 Task: Compose an email with the signature Frank Clark with the subject Request for a webinar and the message I appreciate your cooperation in resolving this matter. from softage.1@softage.net to softage.6@softage.net,  softage.1@softage.net and softage.7@softage.net with CC to softage.8@softage.net with an attached document Service_contract.docx, insert an emoji of bus Send the email
Action: Mouse moved to (427, 527)
Screenshot: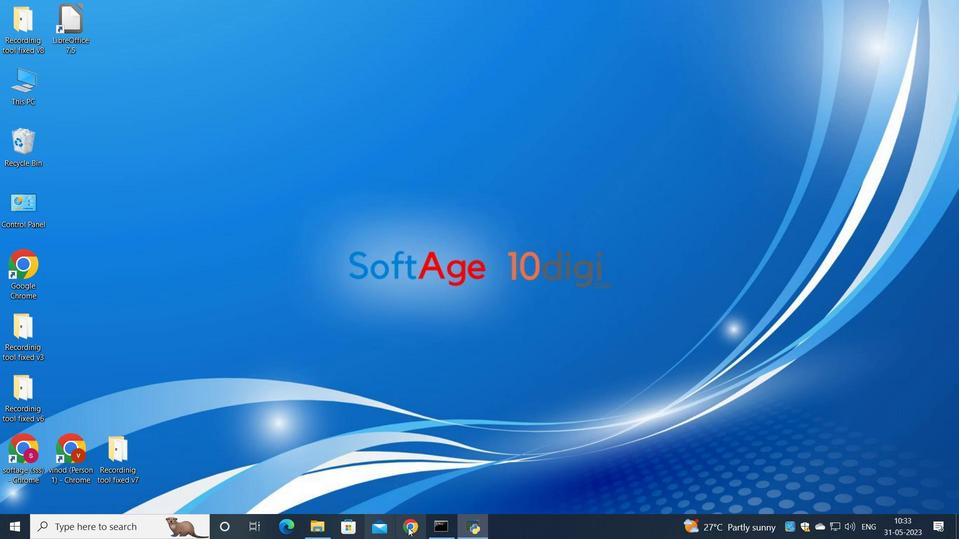 
Action: Mouse pressed left at (427, 527)
Screenshot: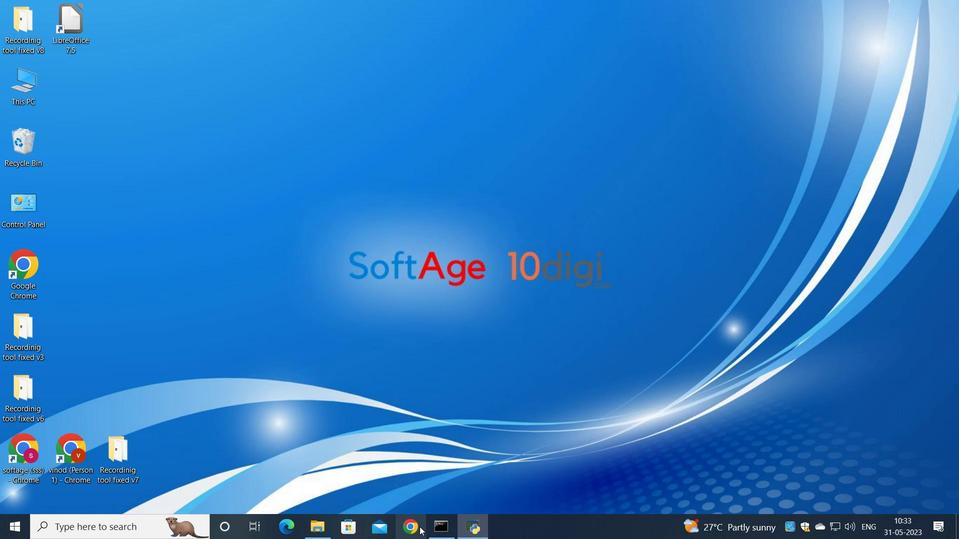 
Action: Mouse moved to (413, 527)
Screenshot: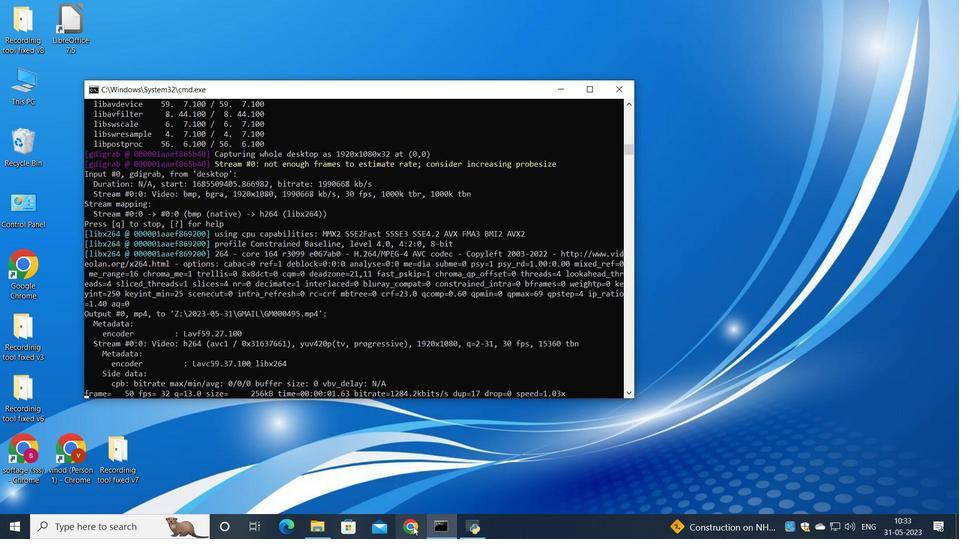 
Action: Mouse pressed left at (413, 527)
Screenshot: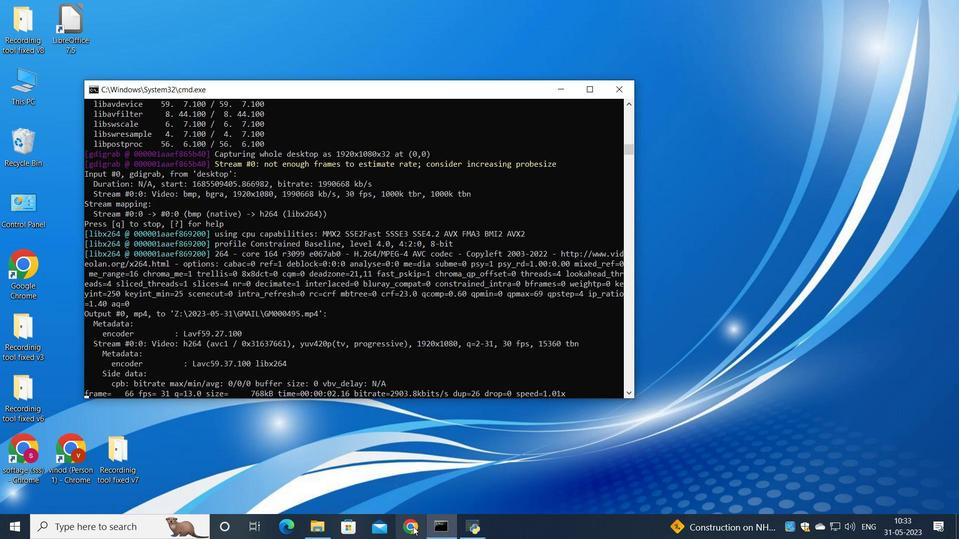 
Action: Mouse moved to (396, 321)
Screenshot: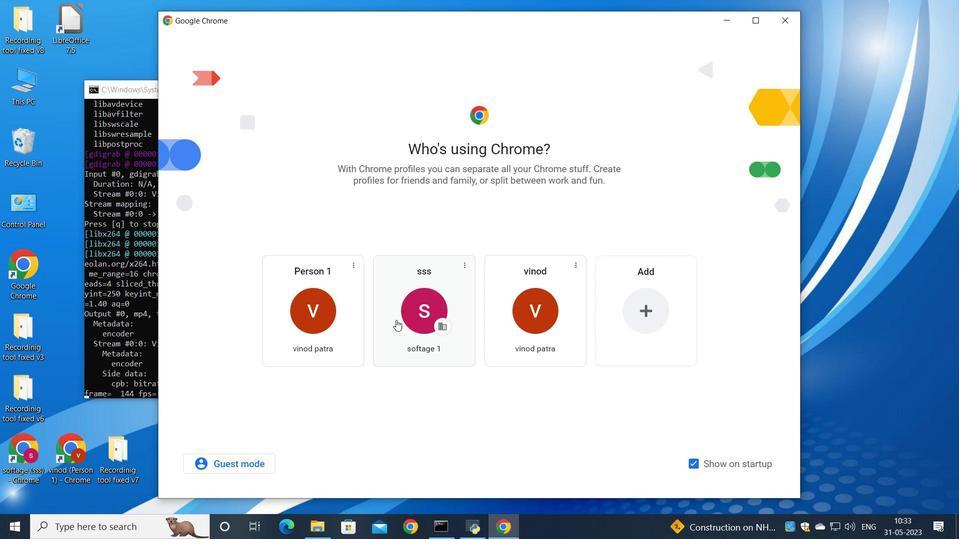 
Action: Mouse pressed left at (396, 321)
Screenshot: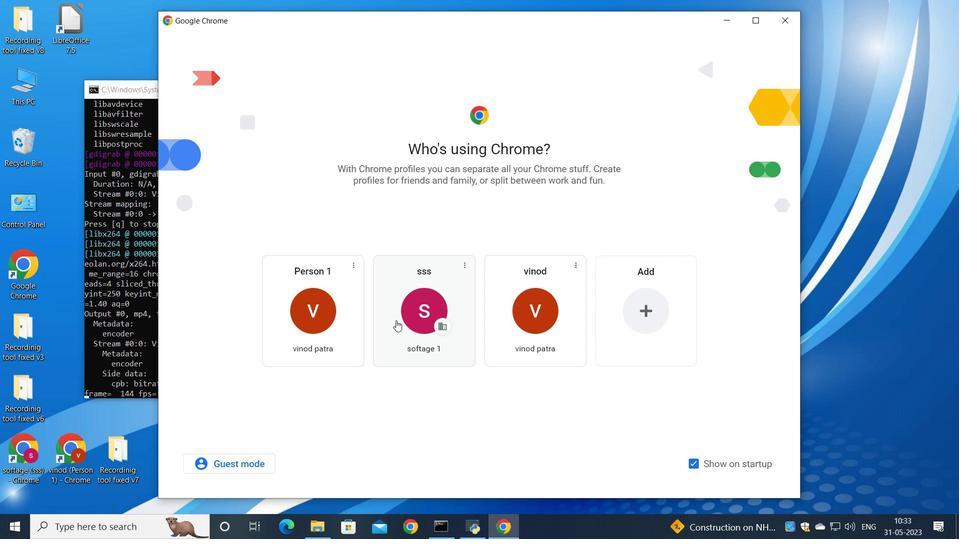 
Action: Mouse moved to (842, 67)
Screenshot: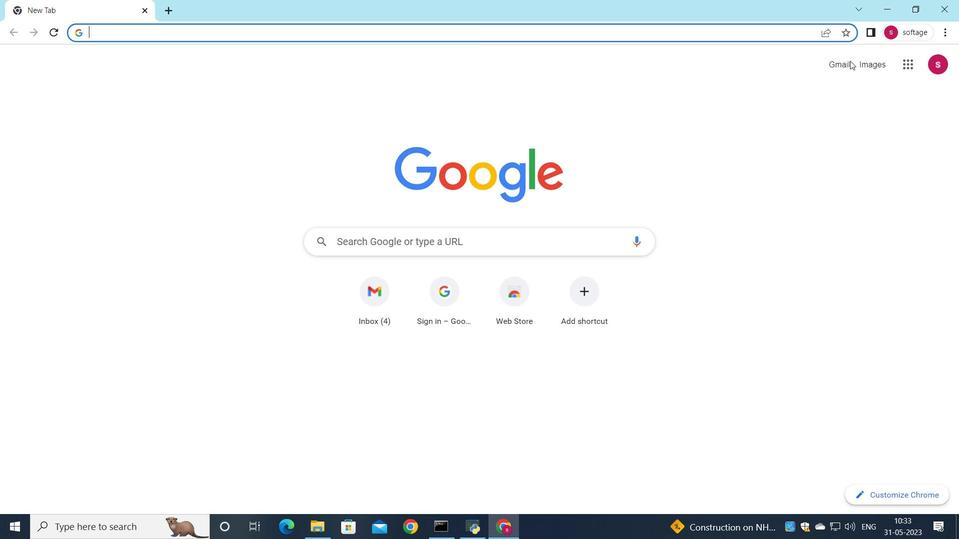 
Action: Mouse pressed left at (842, 67)
Screenshot: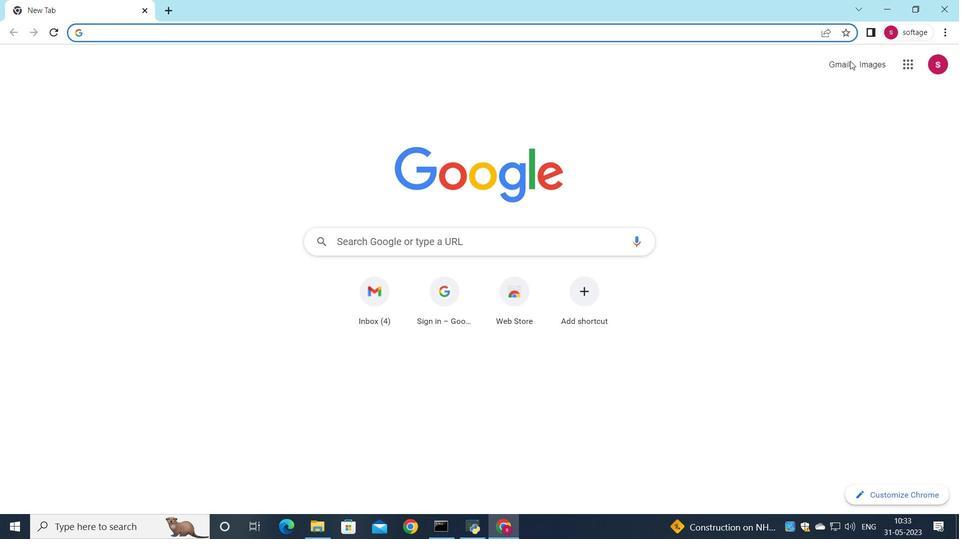 
Action: Mouse moved to (812, 90)
Screenshot: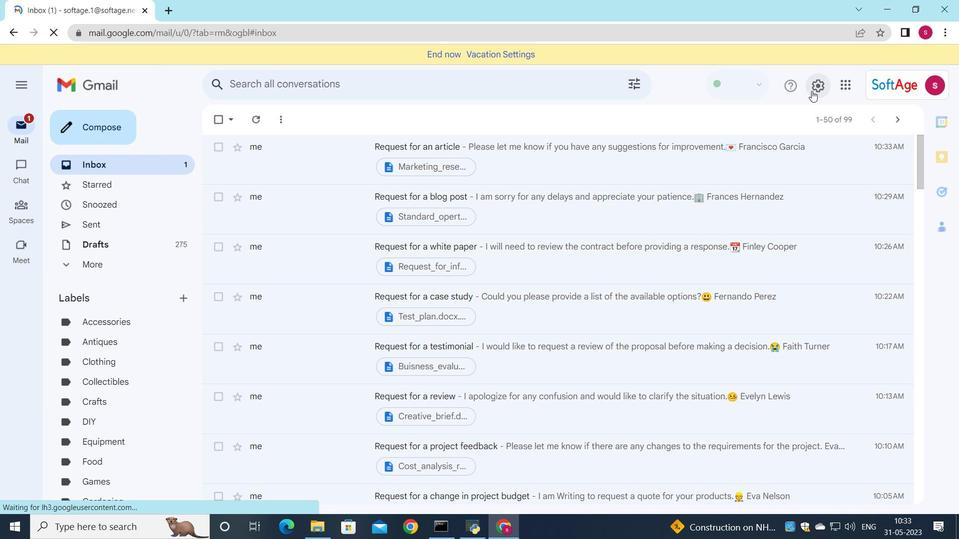 
Action: Mouse pressed left at (812, 90)
Screenshot: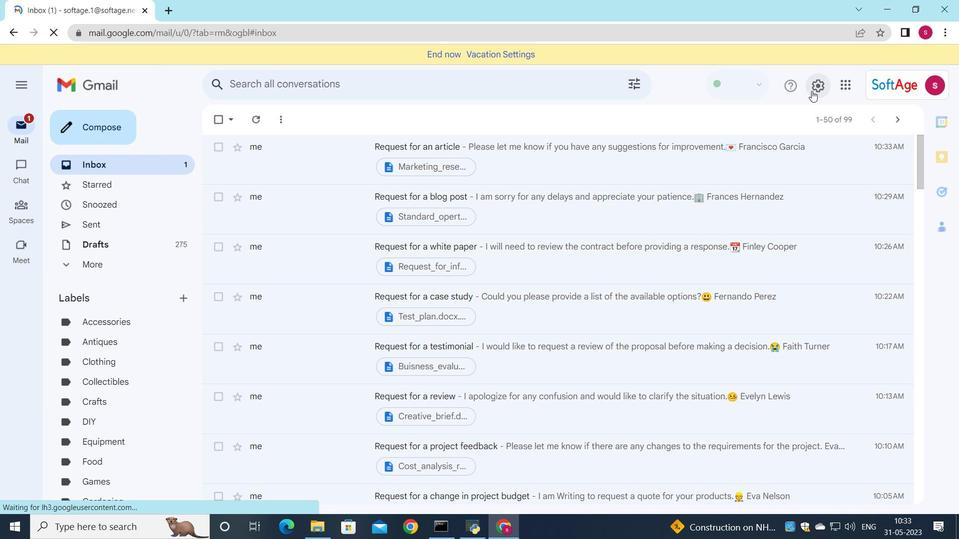 
Action: Mouse moved to (802, 147)
Screenshot: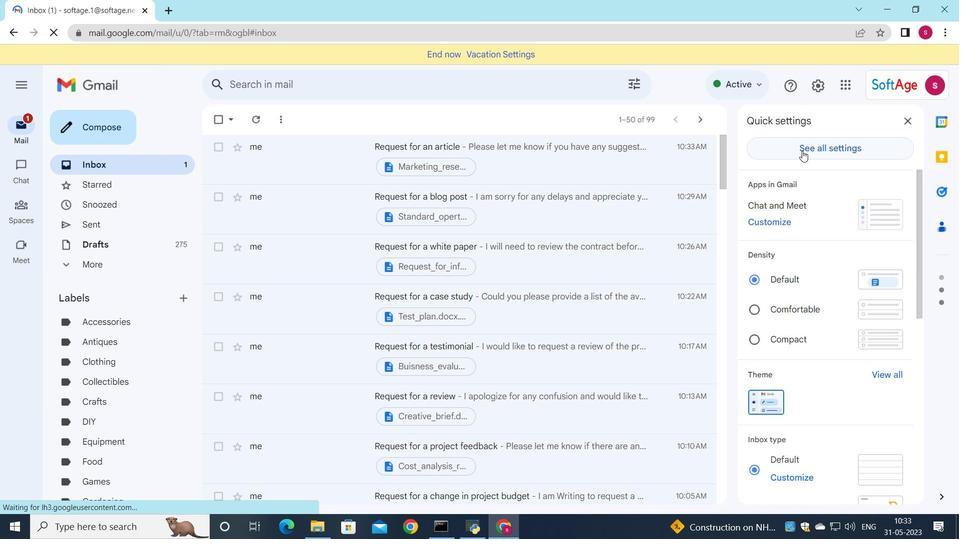
Action: Mouse pressed left at (802, 147)
Screenshot: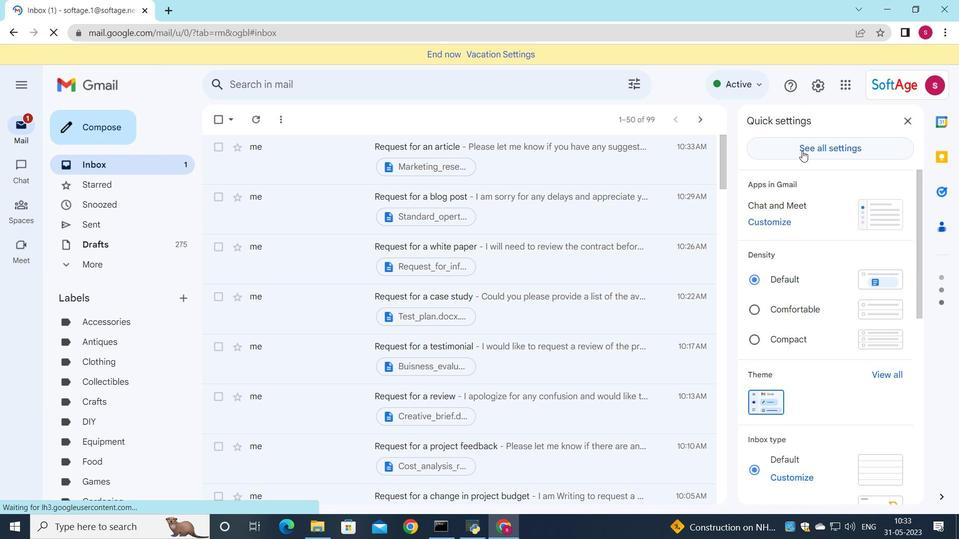 
Action: Mouse moved to (572, 264)
Screenshot: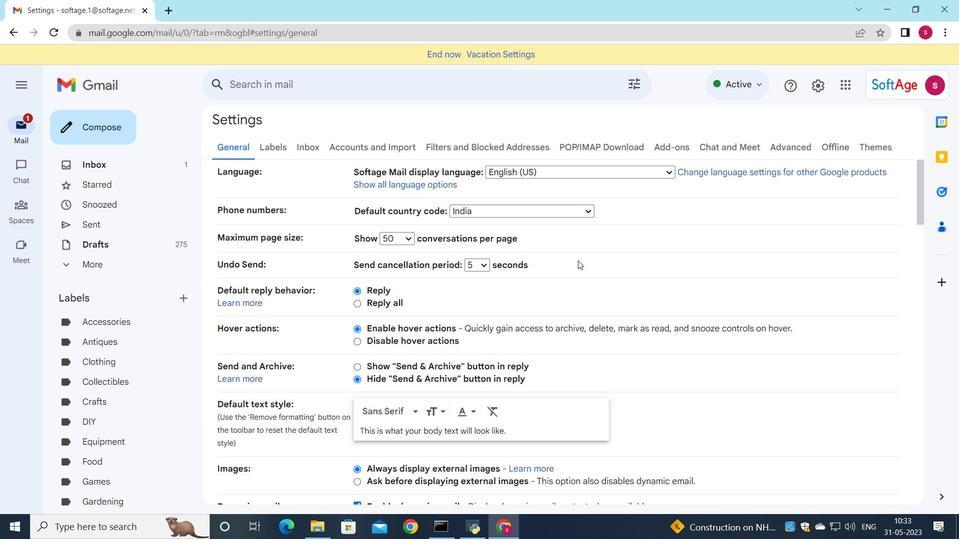 
Action: Mouse scrolled (572, 263) with delta (0, 0)
Screenshot: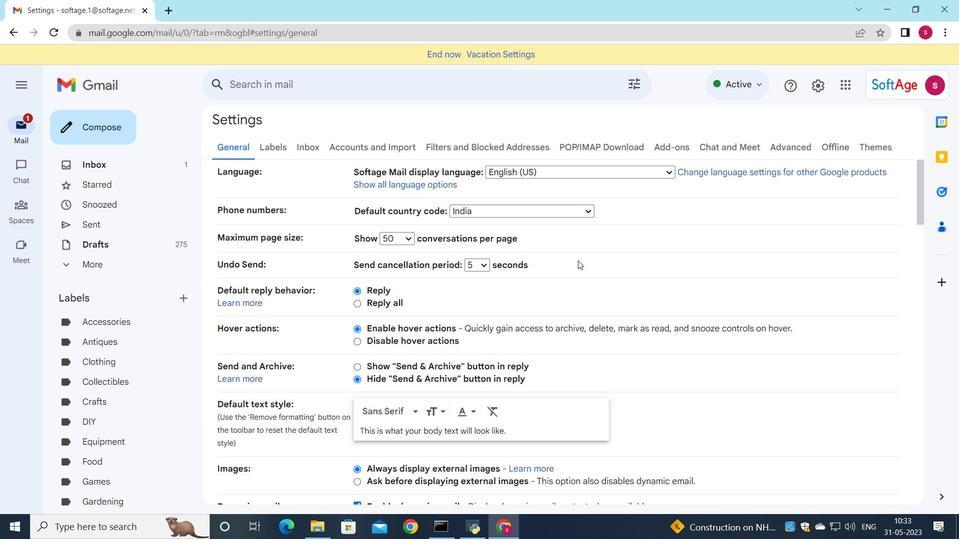 
Action: Mouse moved to (571, 264)
Screenshot: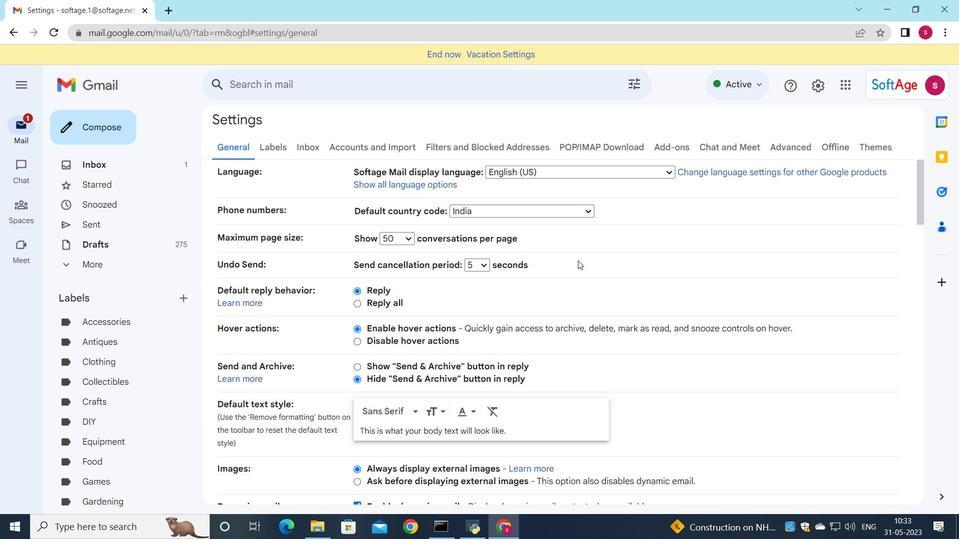 
Action: Mouse scrolled (571, 264) with delta (0, 0)
Screenshot: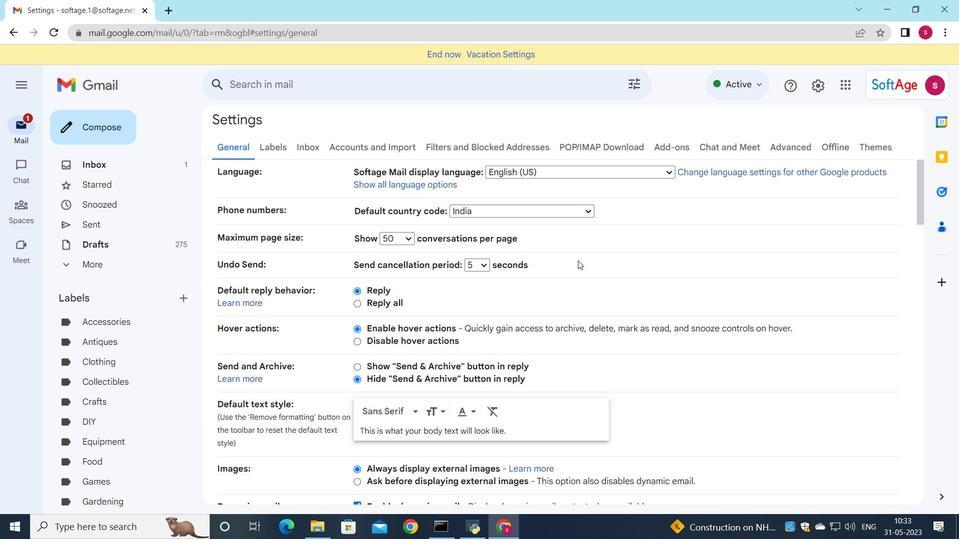 
Action: Mouse moved to (571, 265)
Screenshot: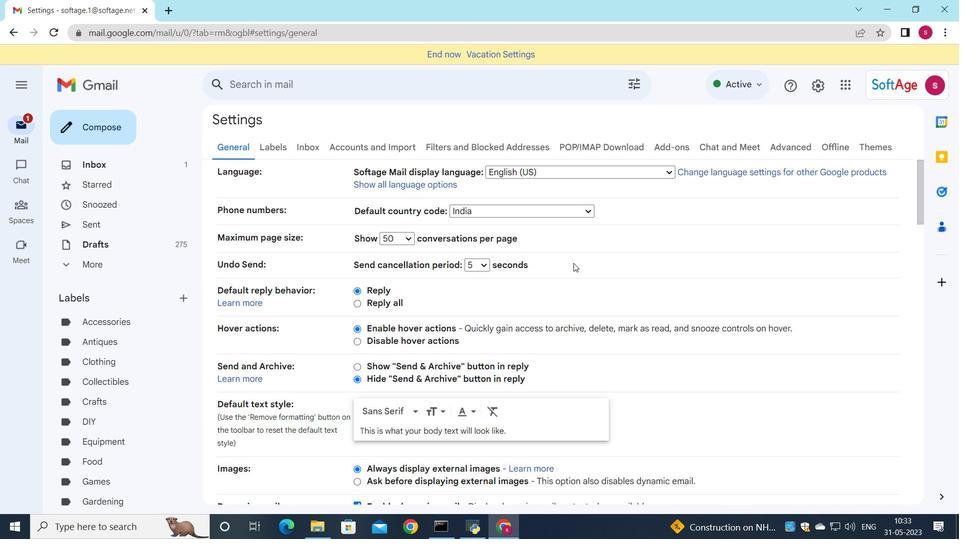 
Action: Mouse scrolled (571, 264) with delta (0, 0)
Screenshot: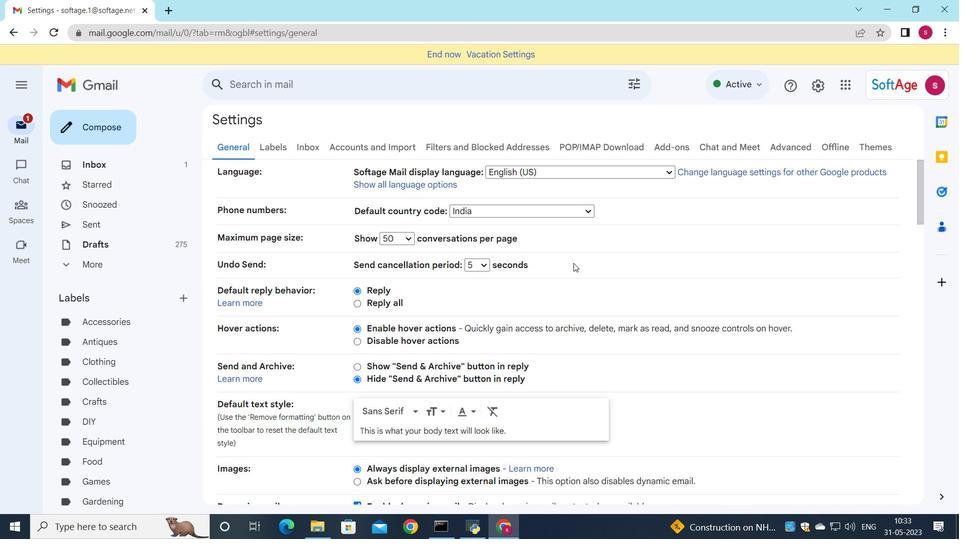 
Action: Mouse scrolled (571, 264) with delta (0, 0)
Screenshot: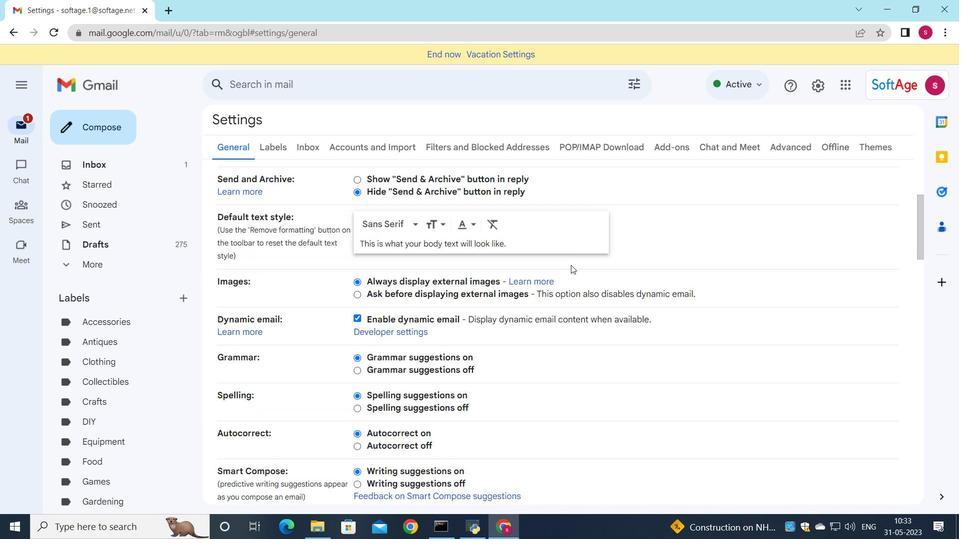 
Action: Mouse scrolled (571, 264) with delta (0, 0)
Screenshot: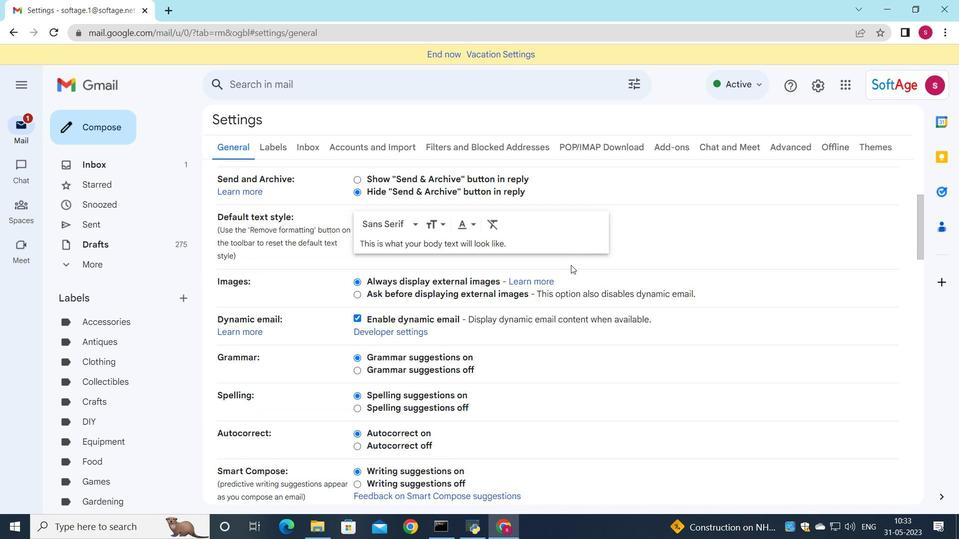 
Action: Mouse scrolled (571, 264) with delta (0, 0)
Screenshot: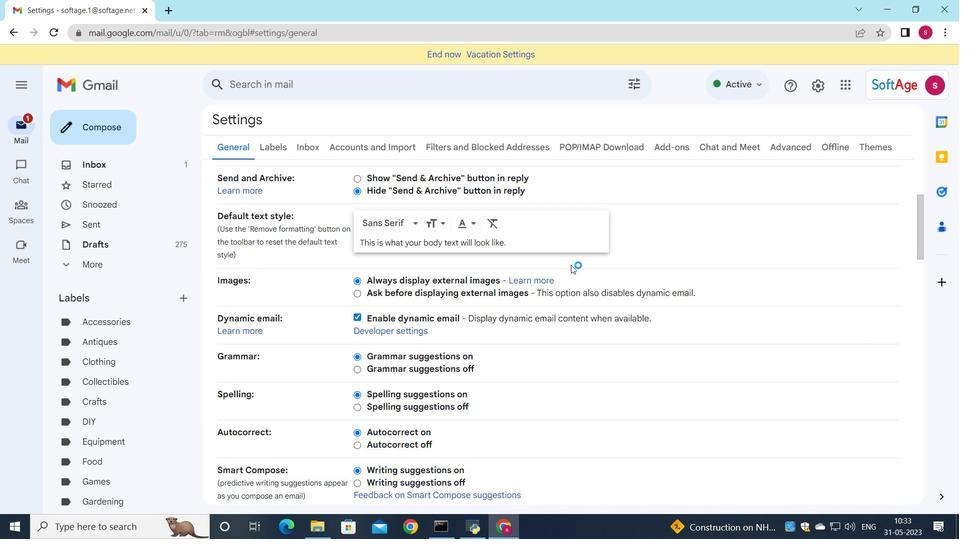 
Action: Mouse scrolled (571, 264) with delta (0, 0)
Screenshot: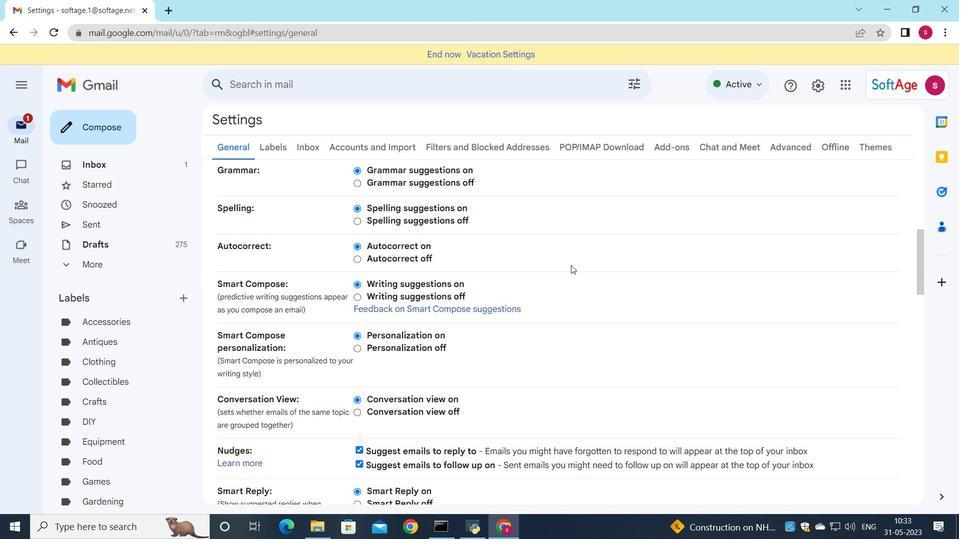 
Action: Mouse scrolled (571, 264) with delta (0, 0)
Screenshot: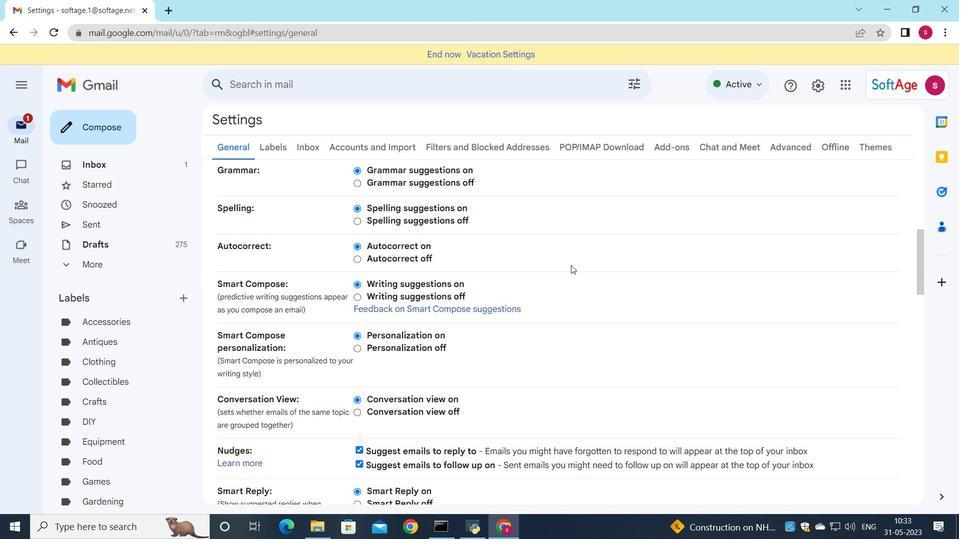 
Action: Mouse scrolled (571, 264) with delta (0, 0)
Screenshot: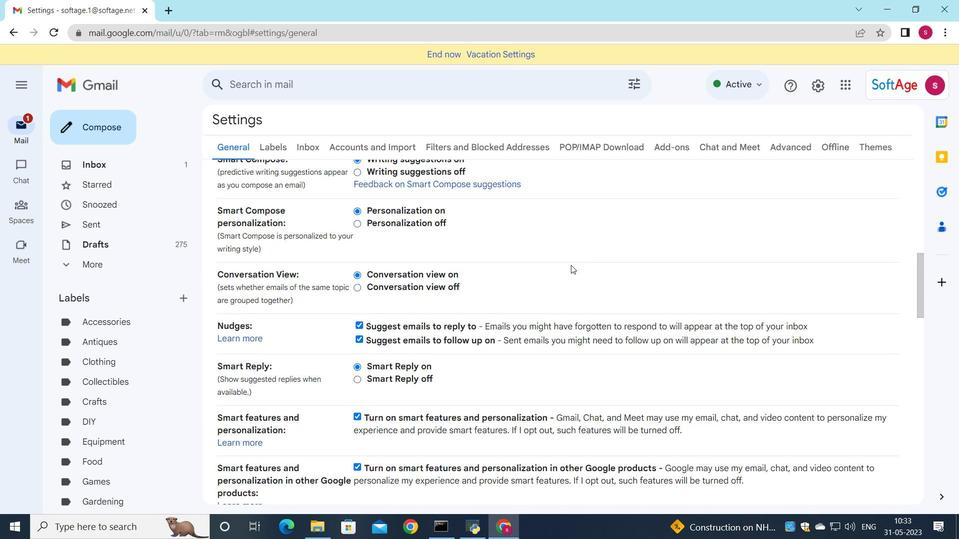 
Action: Mouse scrolled (571, 264) with delta (0, 0)
Screenshot: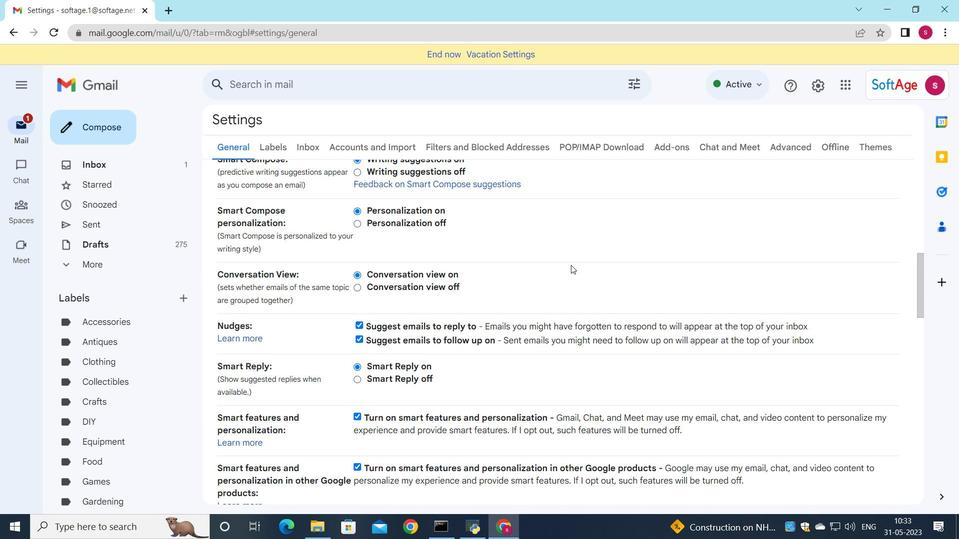 
Action: Mouse scrolled (571, 264) with delta (0, 0)
Screenshot: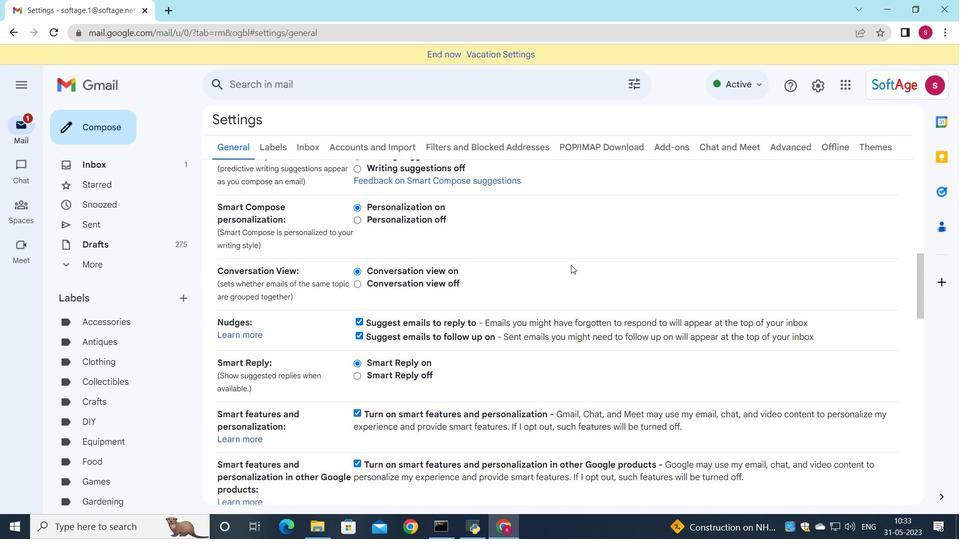 
Action: Mouse scrolled (571, 264) with delta (0, 0)
Screenshot: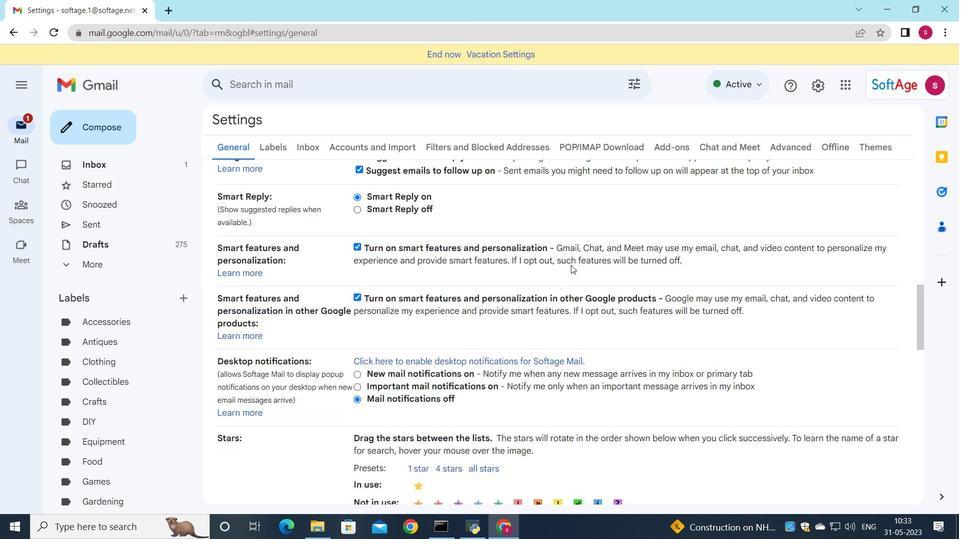
Action: Mouse scrolled (571, 264) with delta (0, 0)
Screenshot: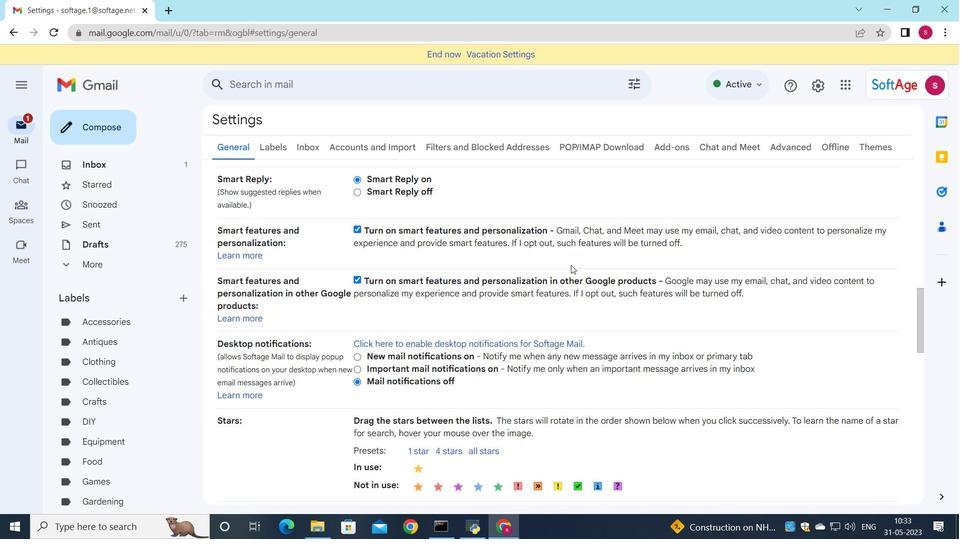 
Action: Mouse scrolled (571, 264) with delta (0, 0)
Screenshot: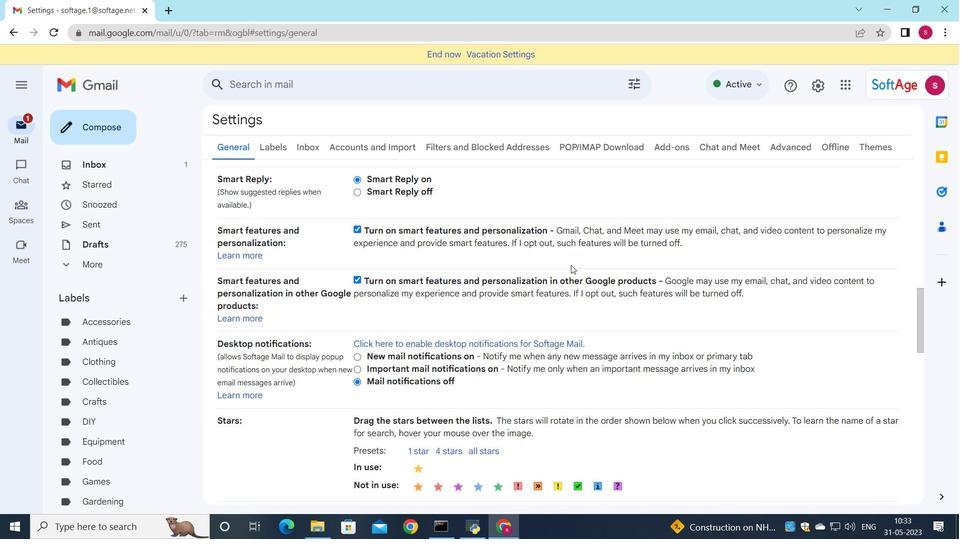 
Action: Mouse moved to (570, 265)
Screenshot: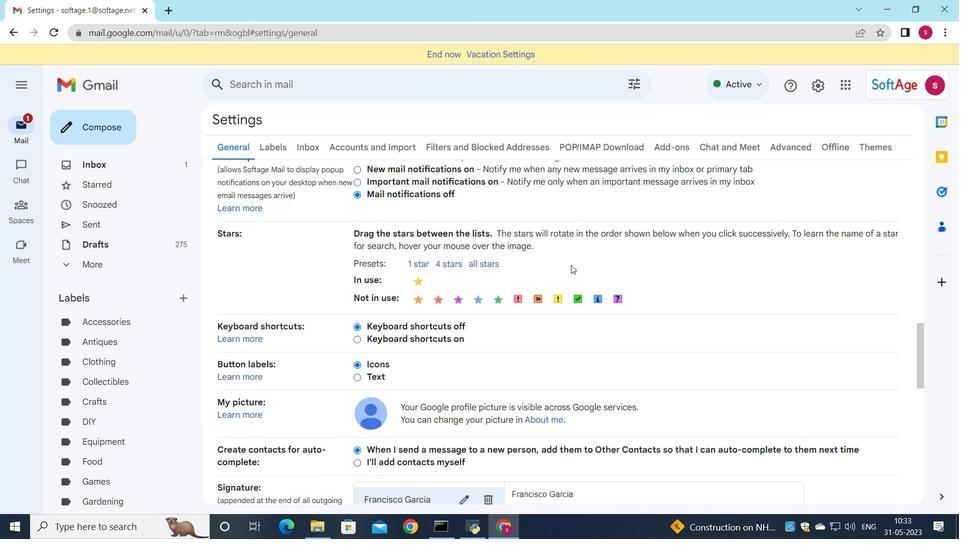 
Action: Mouse scrolled (570, 264) with delta (0, 0)
Screenshot: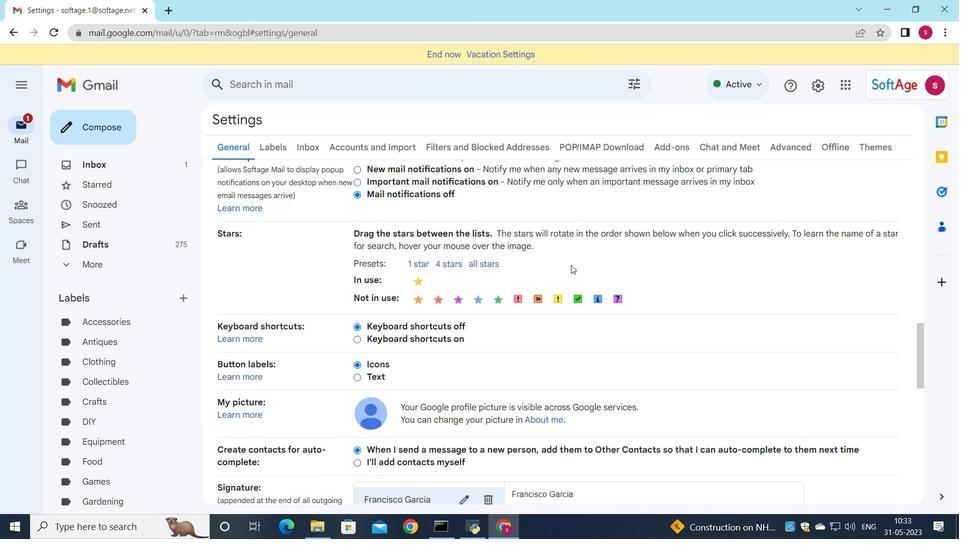 
Action: Mouse moved to (570, 265)
Screenshot: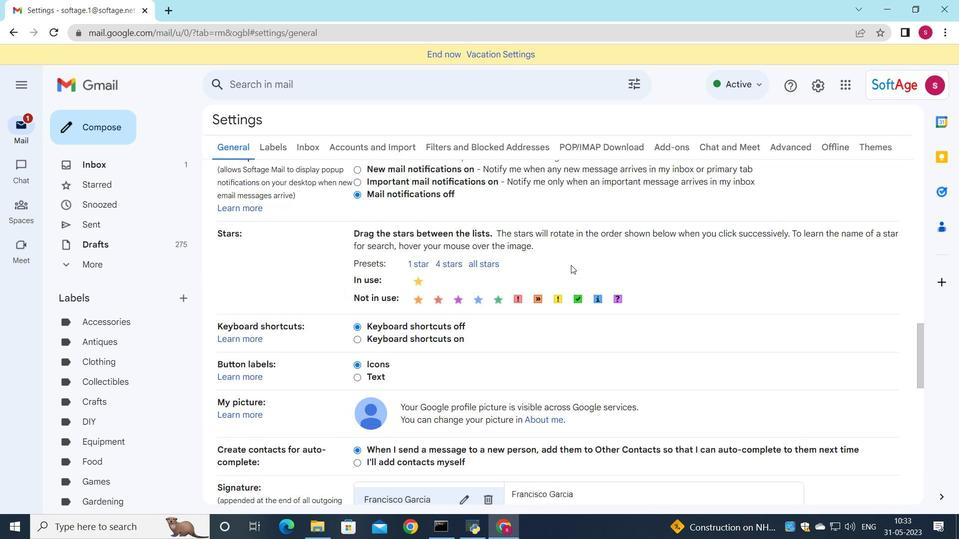 
Action: Mouse scrolled (570, 264) with delta (0, 0)
Screenshot: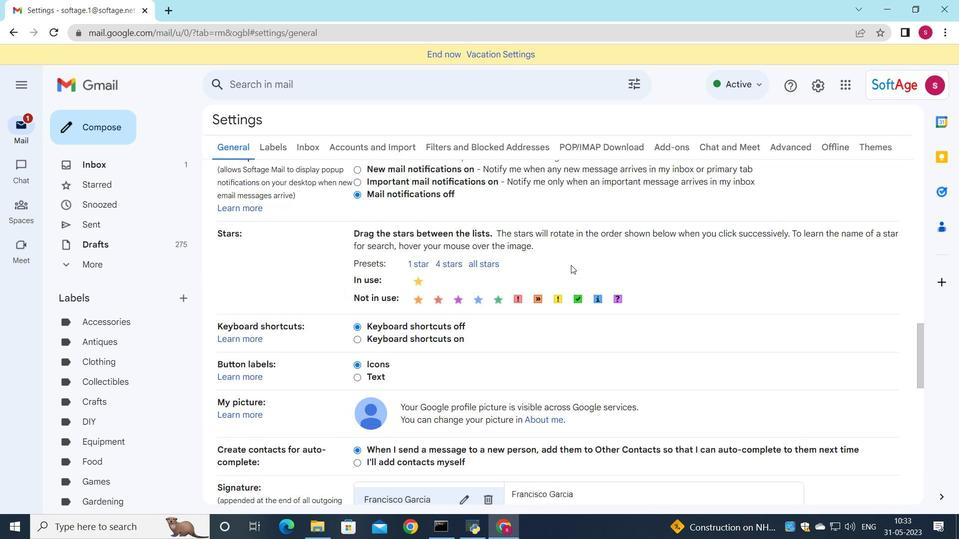 
Action: Mouse moved to (570, 265)
Screenshot: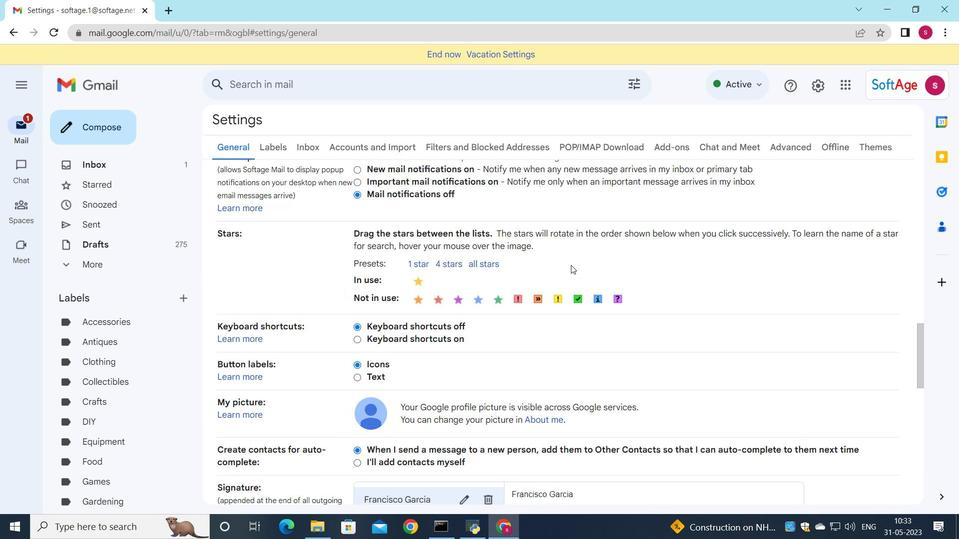 
Action: Mouse scrolled (570, 265) with delta (0, 0)
Screenshot: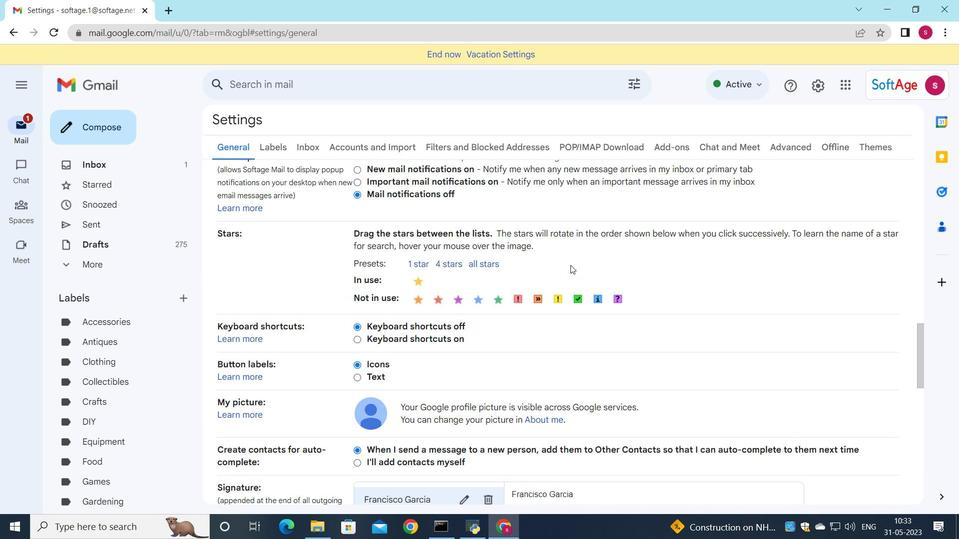 
Action: Mouse moved to (506, 268)
Screenshot: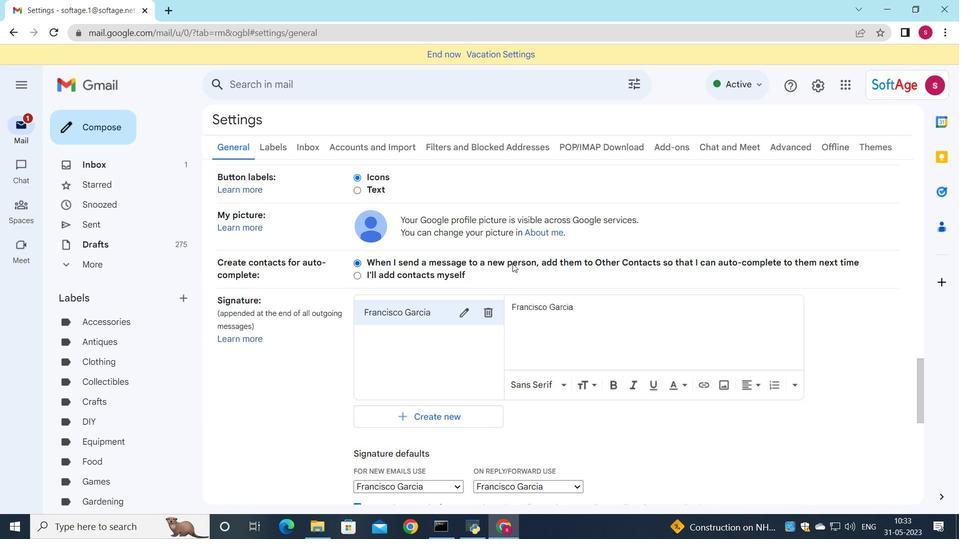 
Action: Mouse scrolled (506, 267) with delta (0, 0)
Screenshot: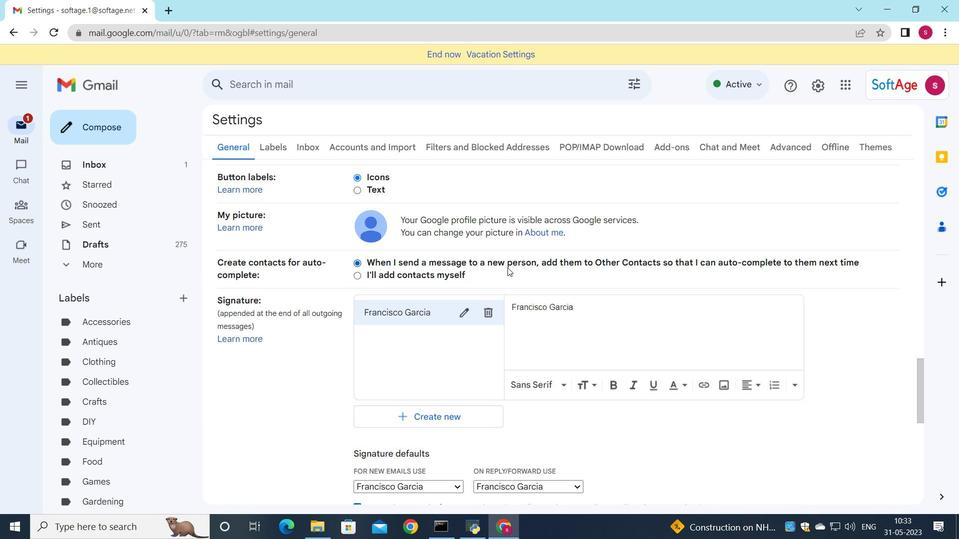 
Action: Mouse scrolled (506, 267) with delta (0, 0)
Screenshot: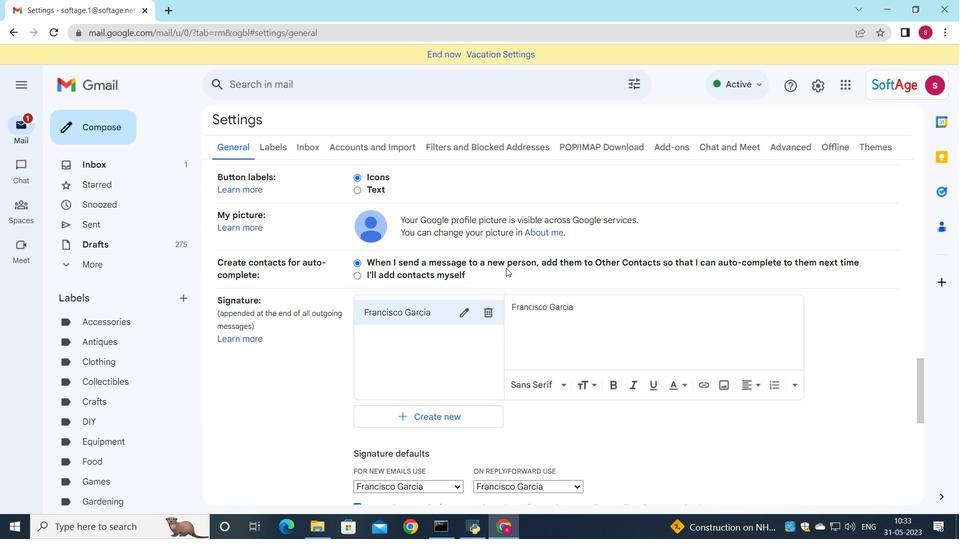 
Action: Mouse moved to (495, 188)
Screenshot: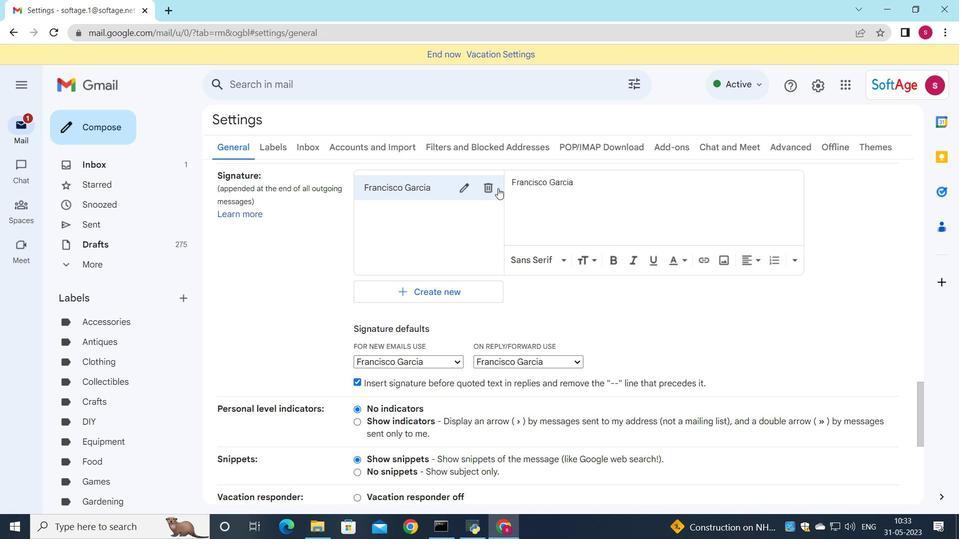 
Action: Mouse pressed left at (495, 188)
Screenshot: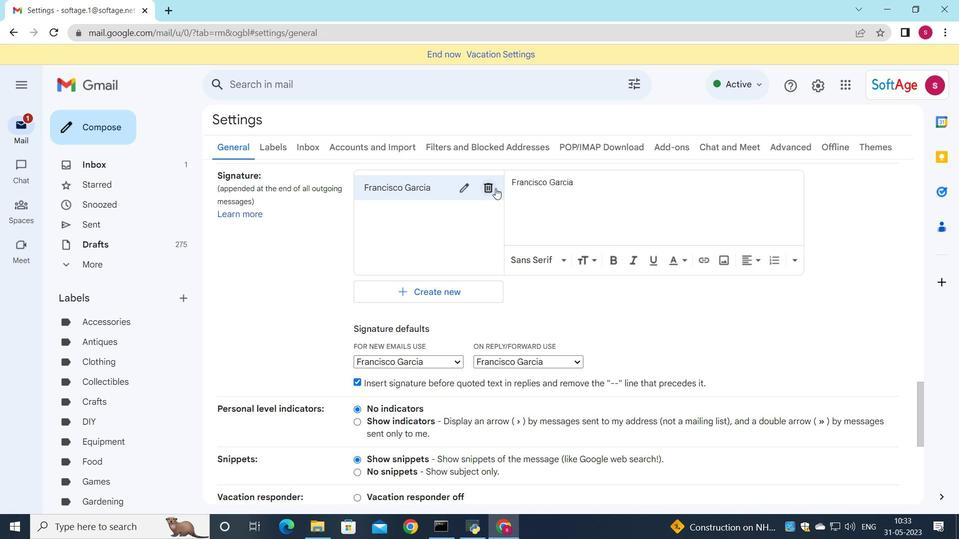 
Action: Mouse moved to (597, 304)
Screenshot: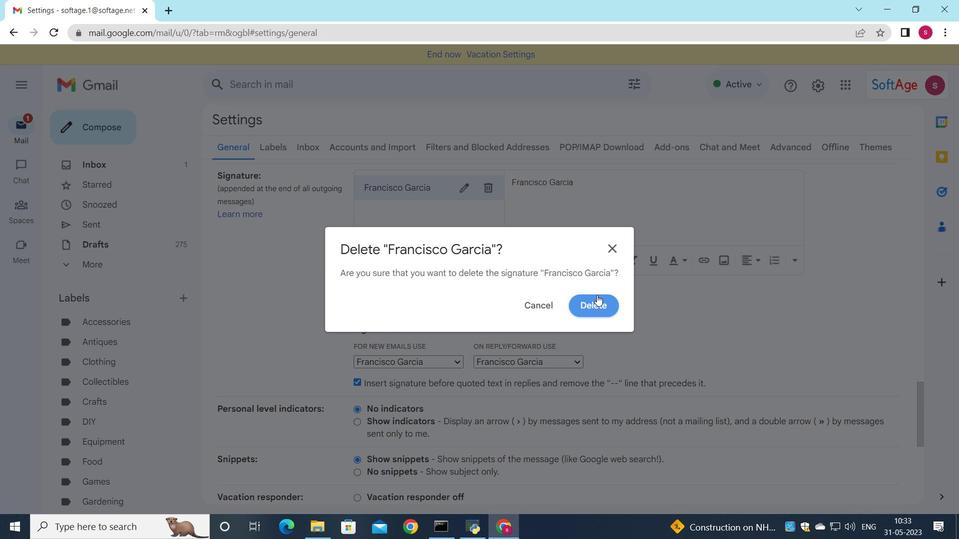 
Action: Mouse pressed left at (597, 304)
Screenshot: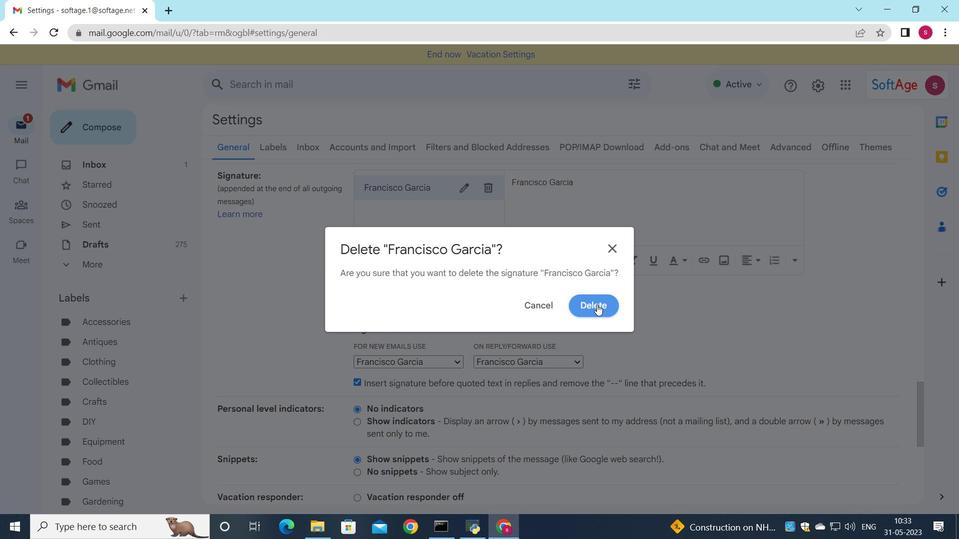 
Action: Mouse moved to (400, 201)
Screenshot: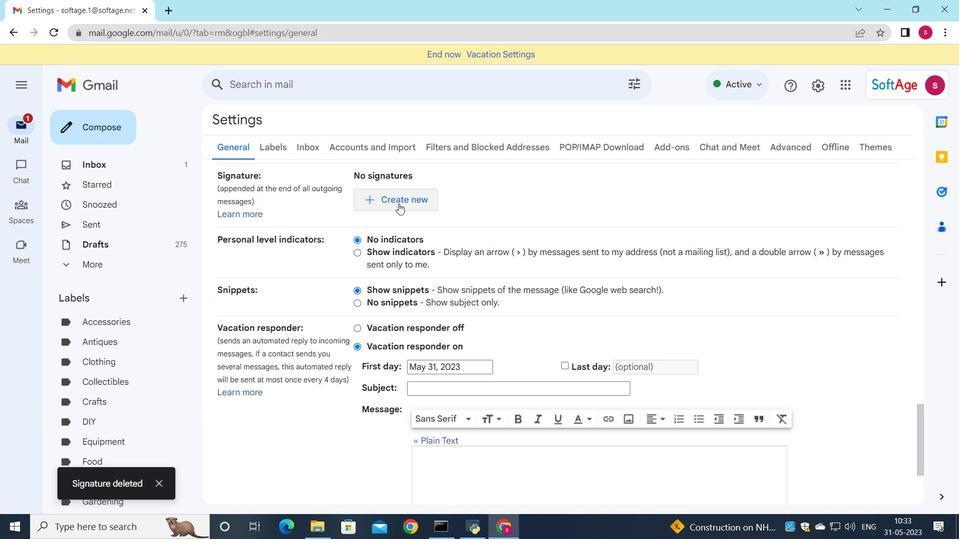 
Action: Mouse pressed left at (400, 201)
Screenshot: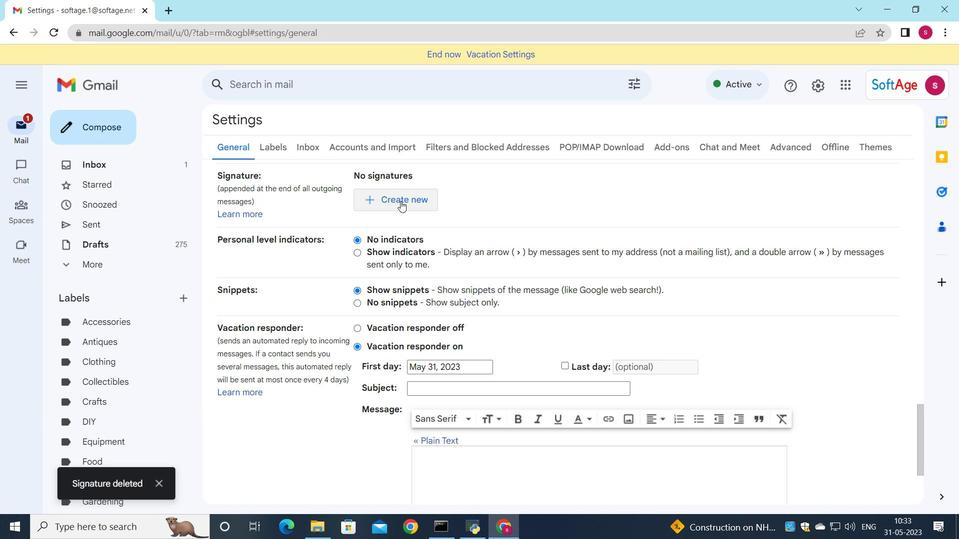 
Action: Mouse moved to (592, 244)
Screenshot: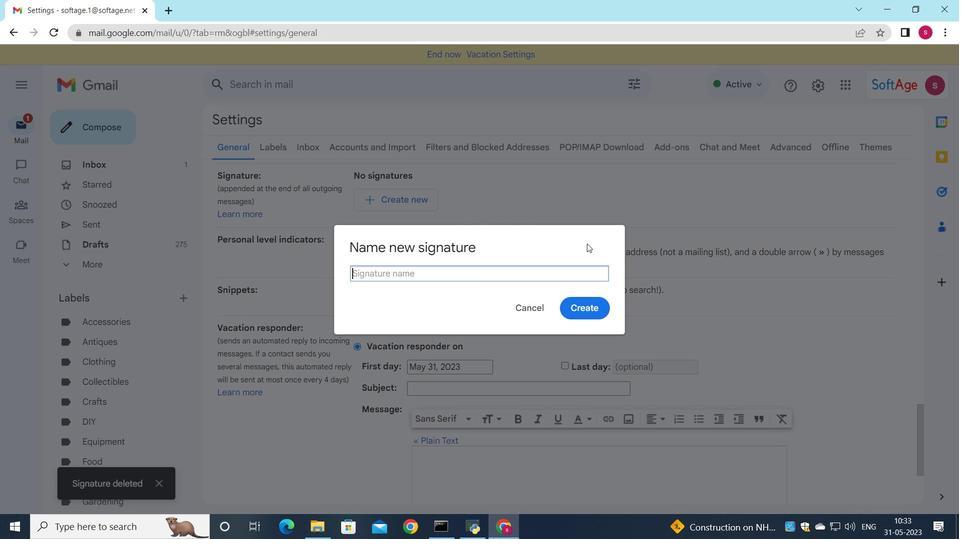 
Action: Key pressed <Key.shift>frank<Key.space><Key.shift>Clark
Screenshot: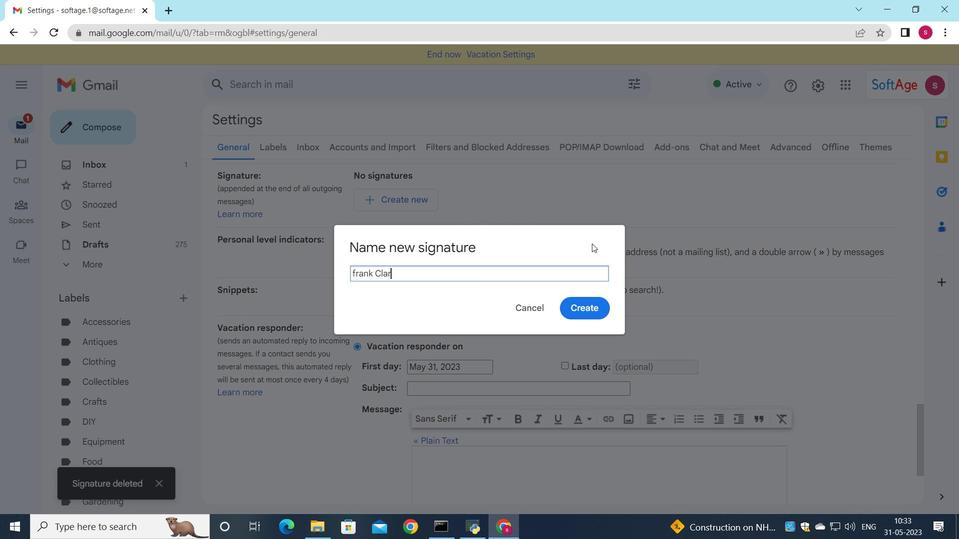 
Action: Mouse moved to (355, 274)
Screenshot: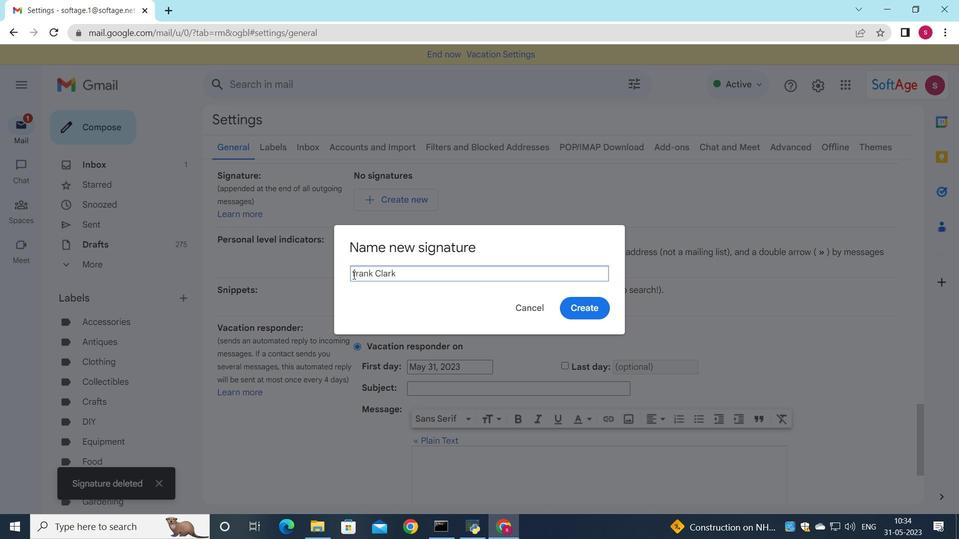 
Action: Mouse pressed left at (355, 274)
Screenshot: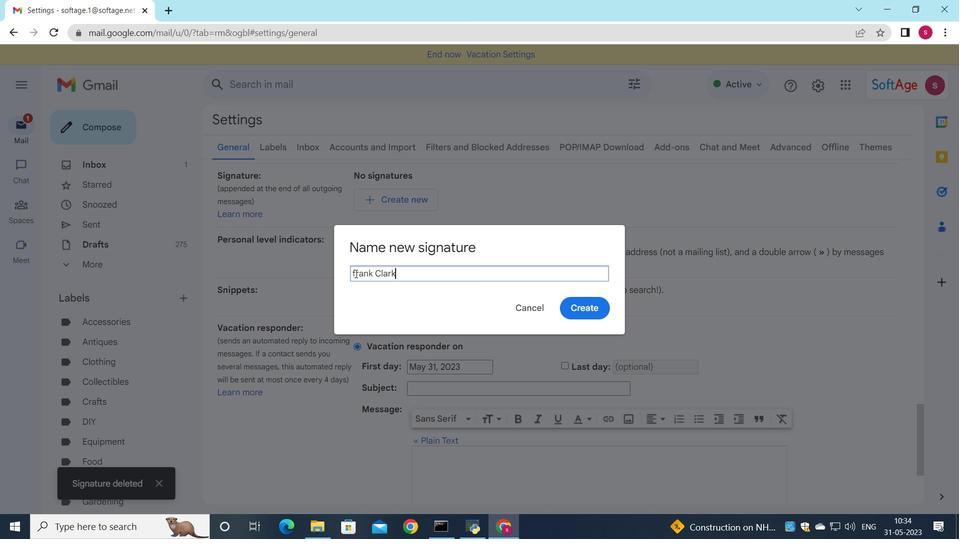
Action: Key pressed <Key.backspace><Key.shift><Key.shift><Key.shift><Key.shift><Key.shift><Key.shift><Key.shift>F
Screenshot: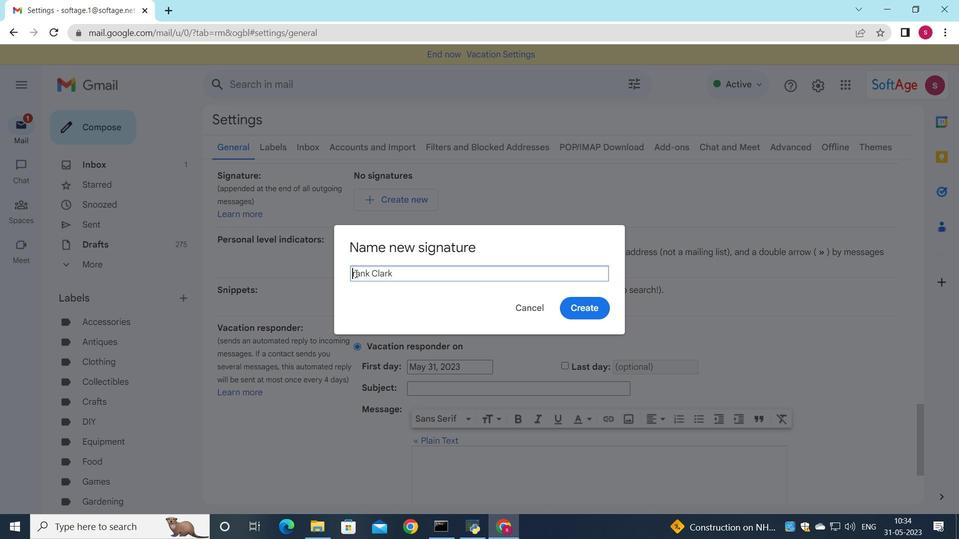 
Action: Mouse moved to (587, 307)
Screenshot: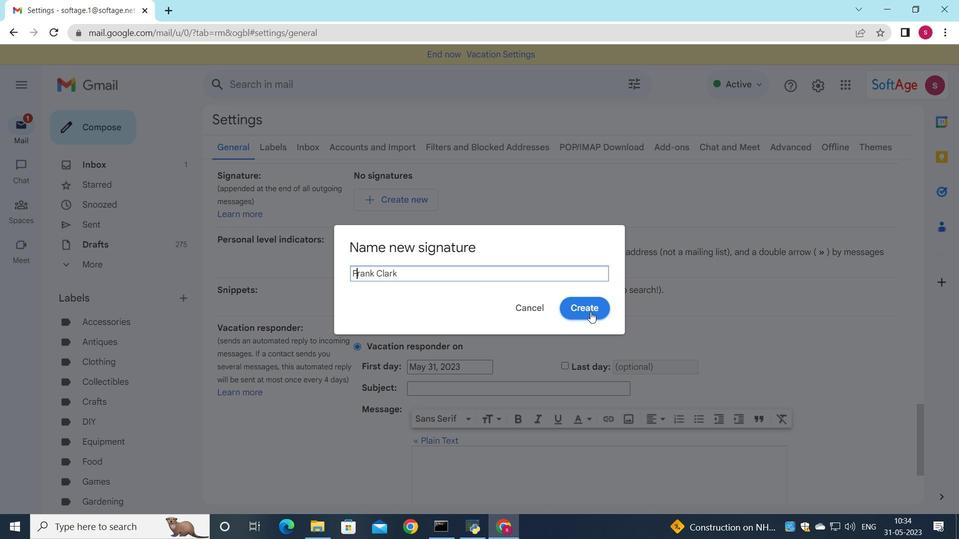 
Action: Mouse pressed left at (587, 307)
Screenshot: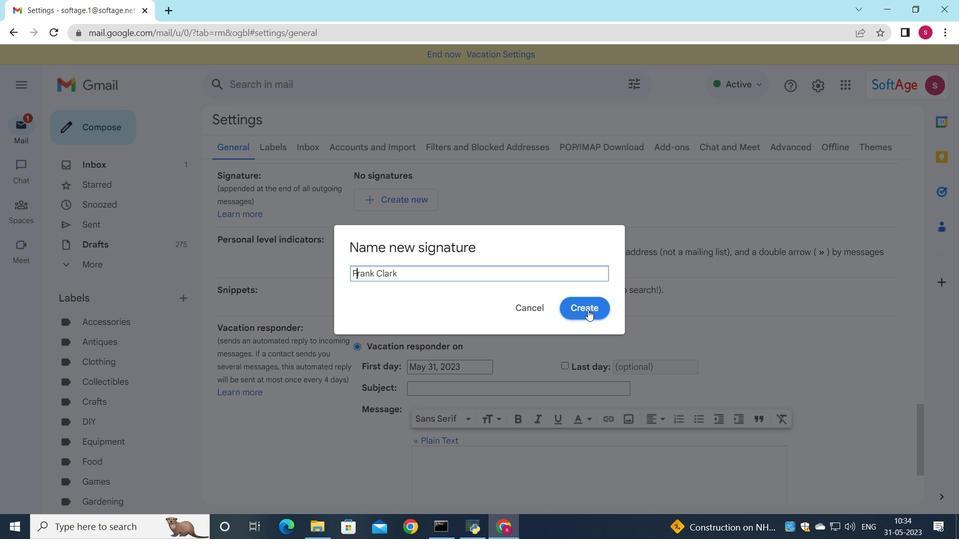 
Action: Mouse moved to (586, 212)
Screenshot: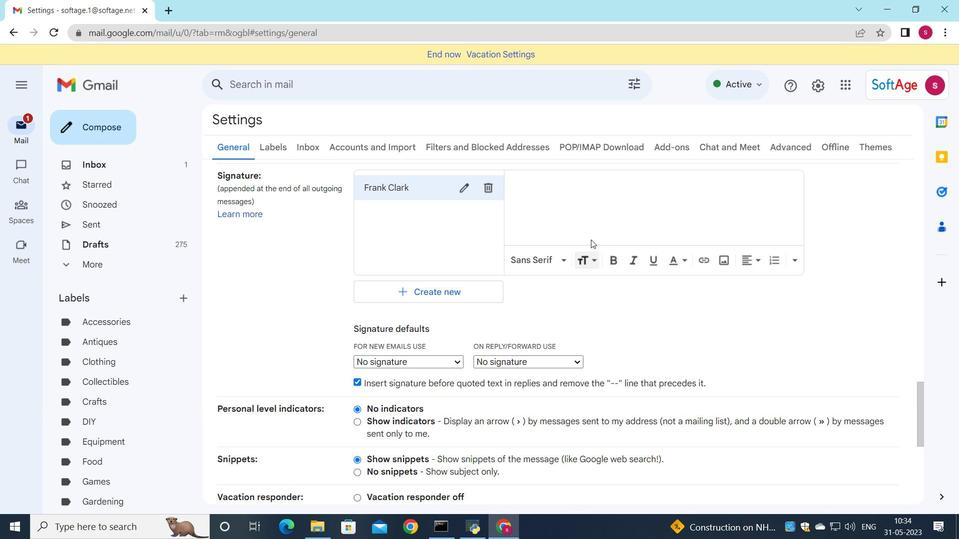 
Action: Mouse pressed left at (586, 212)
Screenshot: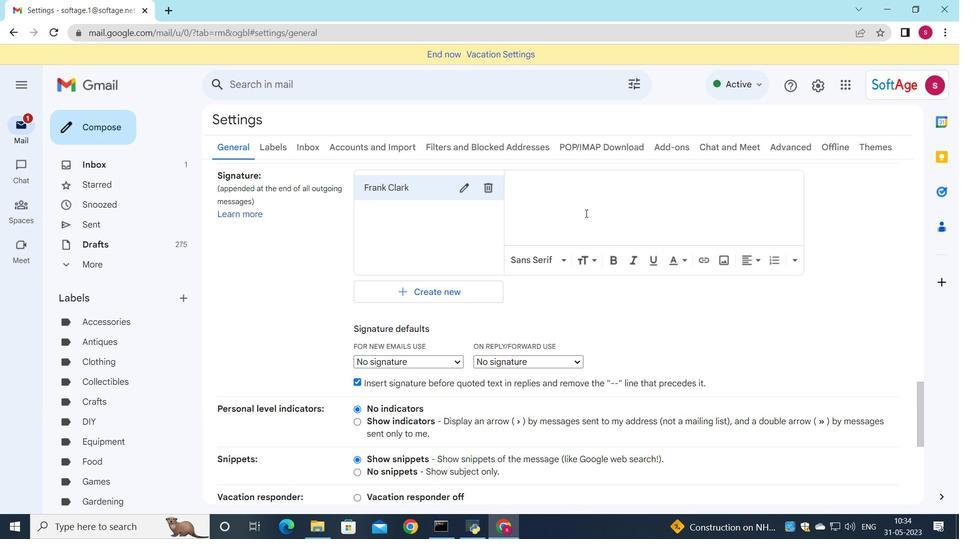 
Action: Key pressed <Key.shift><Key.shift><Key.shift><Key.shift><Key.shift><Key.shift><Key.shift><Key.shift><Key.shift><Key.shift><Key.shift><Key.shift><Key.shift><Key.shift><Key.shift>Frank<Key.space><Key.shift>Clark
Screenshot: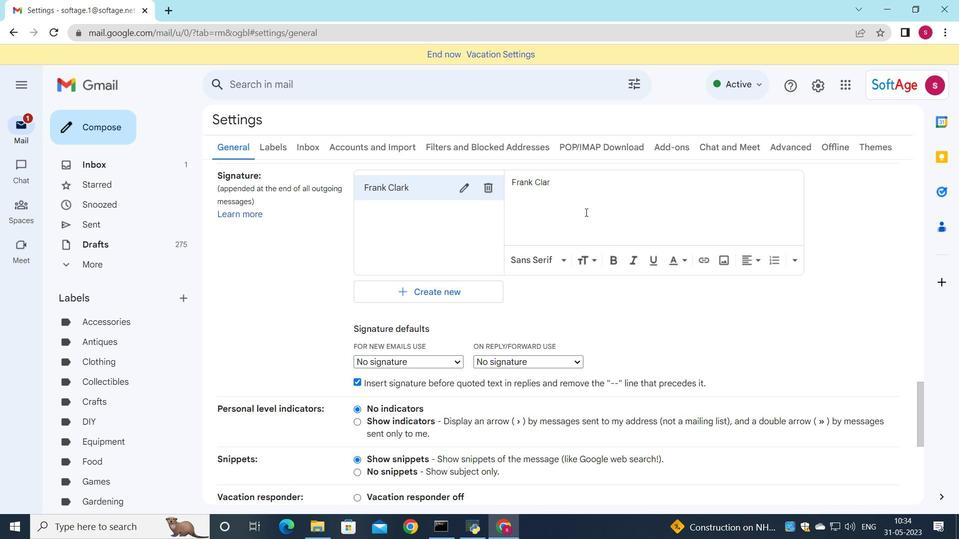 
Action: Mouse moved to (452, 362)
Screenshot: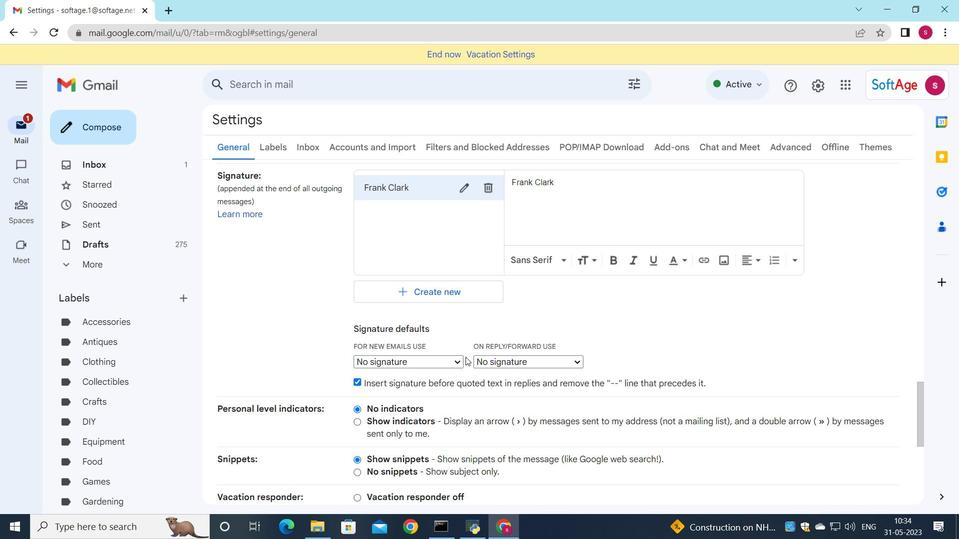 
Action: Mouse pressed left at (452, 362)
Screenshot: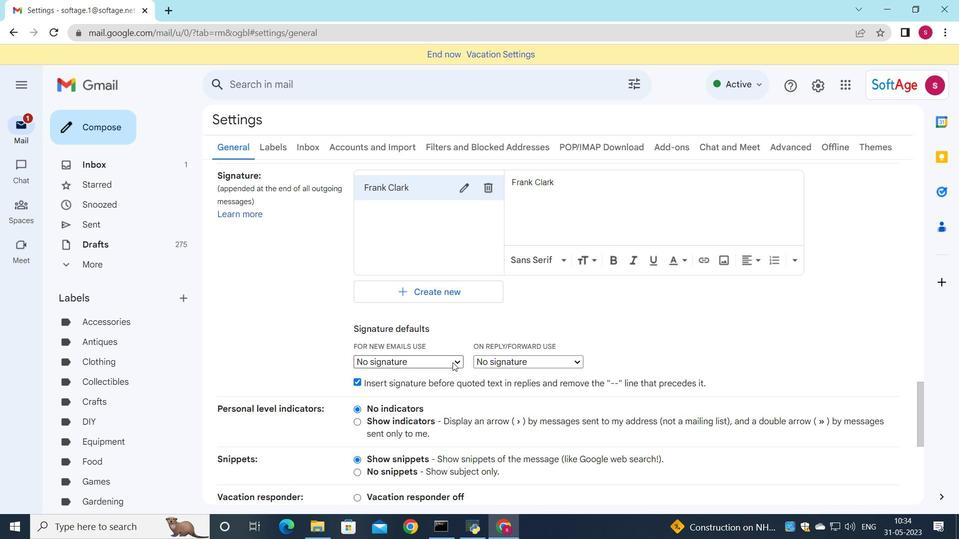 
Action: Mouse moved to (442, 386)
Screenshot: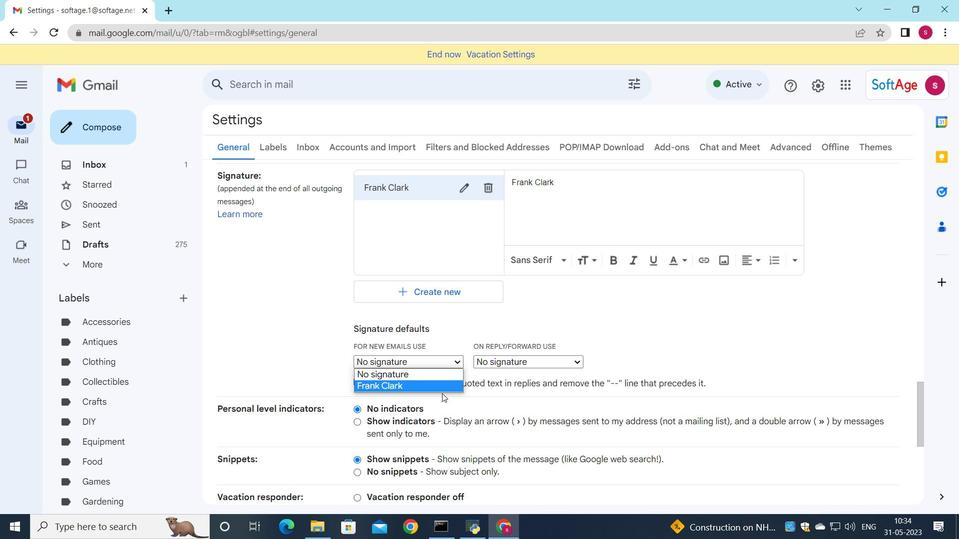 
Action: Mouse pressed left at (442, 386)
Screenshot: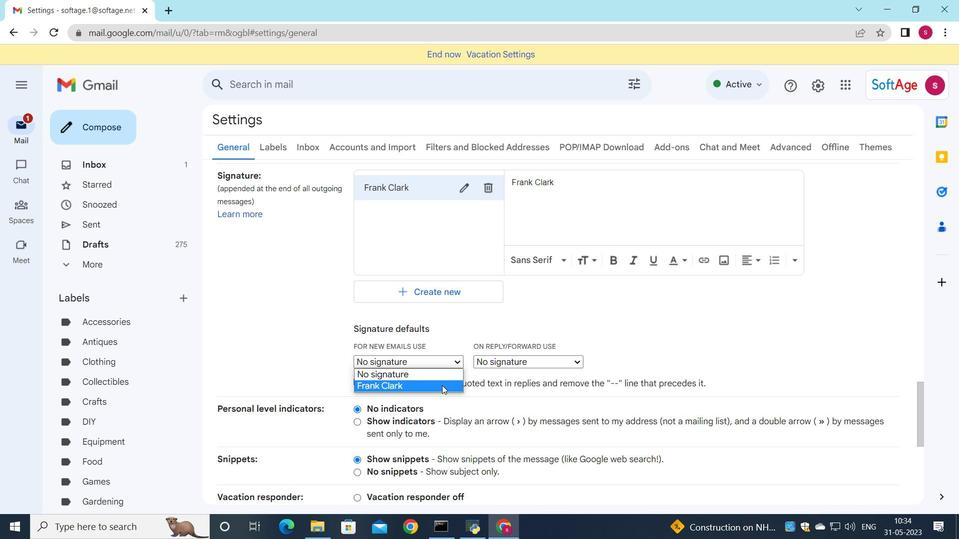 
Action: Mouse moved to (533, 356)
Screenshot: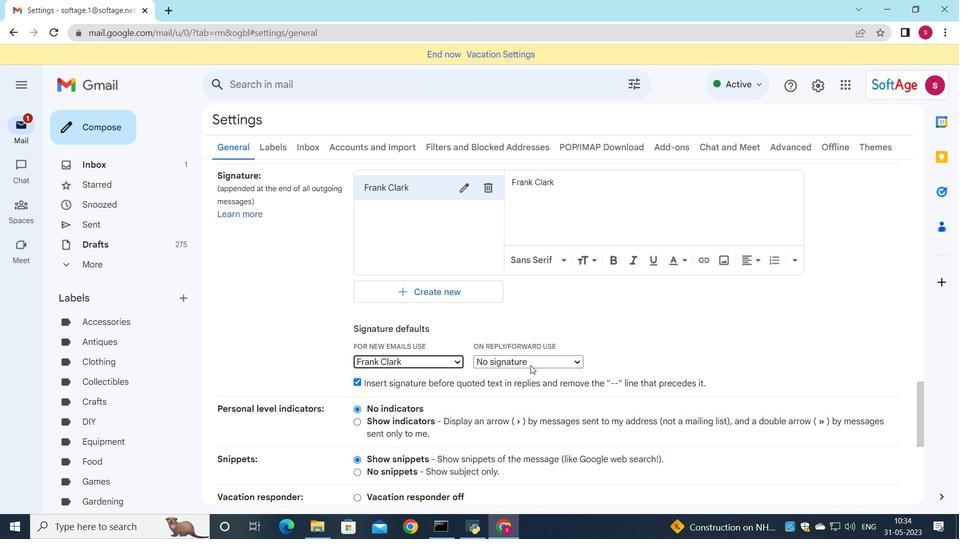 
Action: Mouse pressed left at (533, 356)
Screenshot: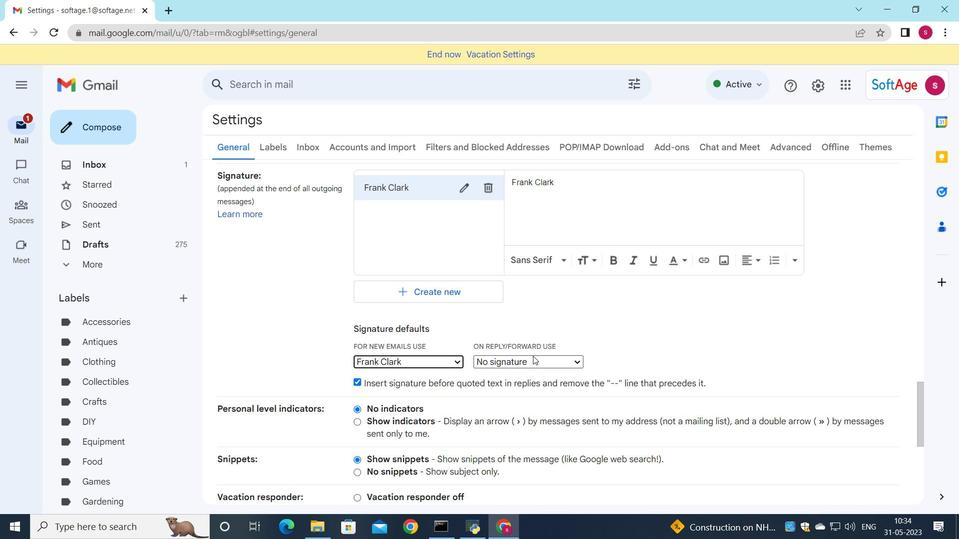 
Action: Mouse moved to (526, 385)
Screenshot: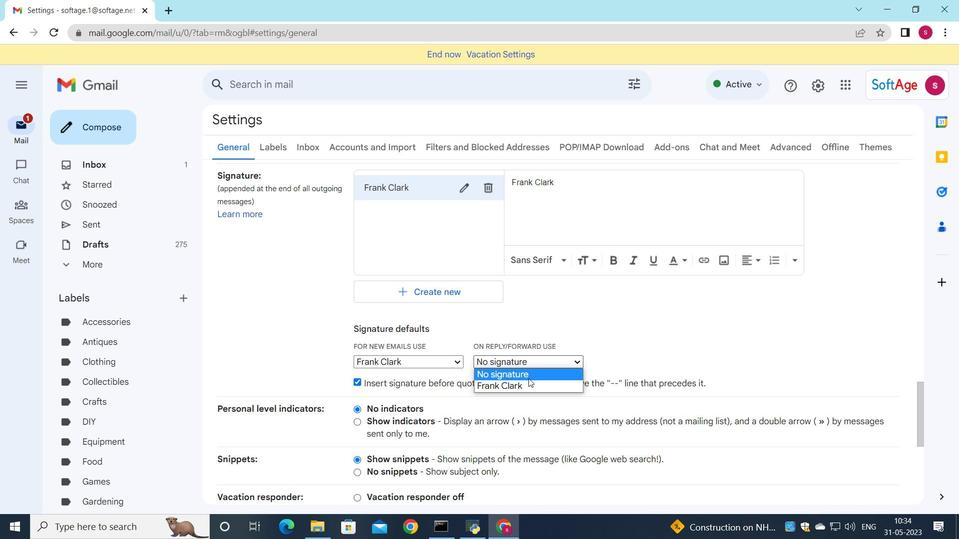 
Action: Mouse pressed left at (526, 385)
Screenshot: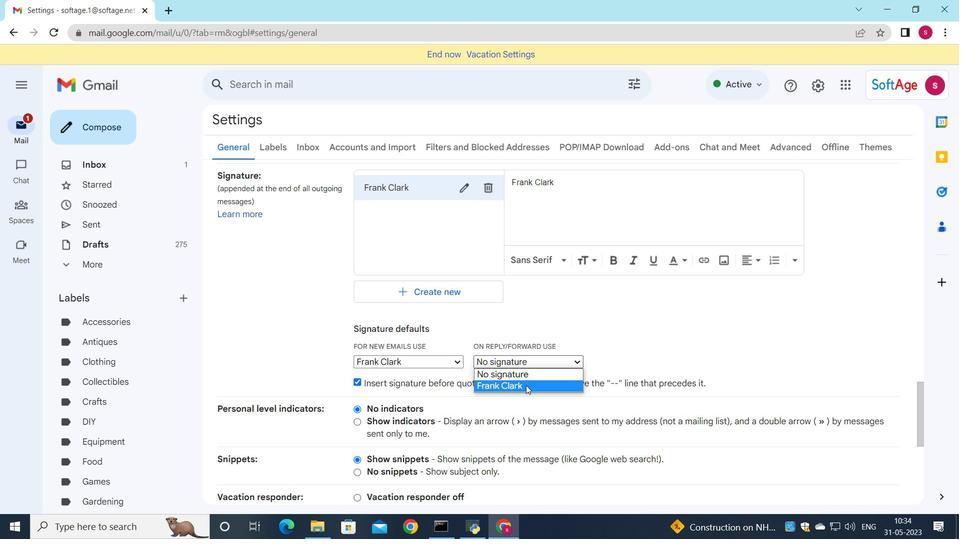 
Action: Mouse scrolled (526, 385) with delta (0, 0)
Screenshot: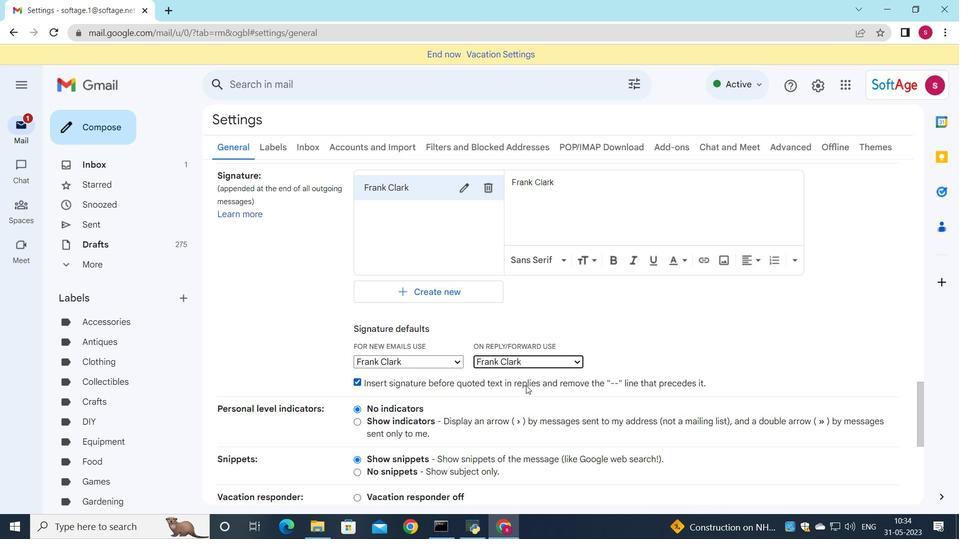 
Action: Mouse scrolled (526, 385) with delta (0, 0)
Screenshot: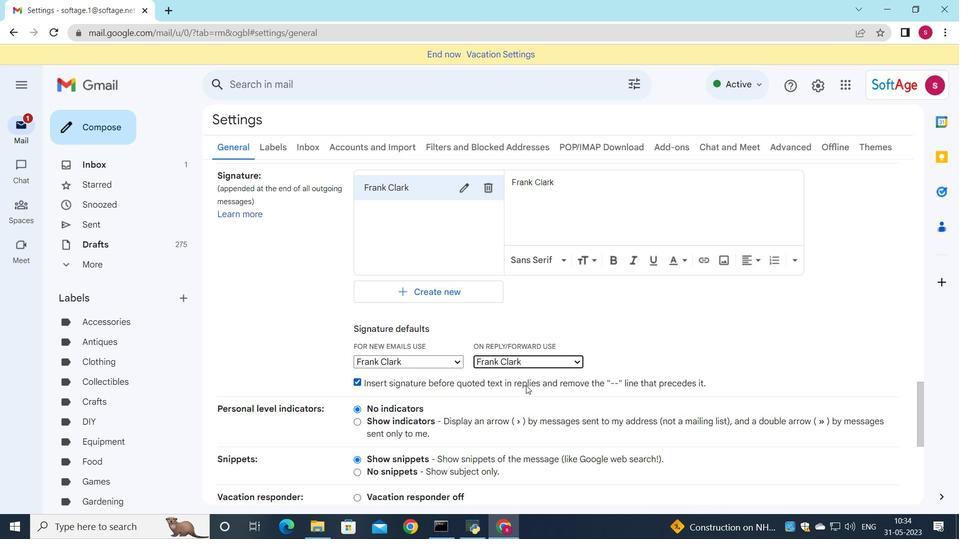 
Action: Mouse scrolled (526, 385) with delta (0, 0)
Screenshot: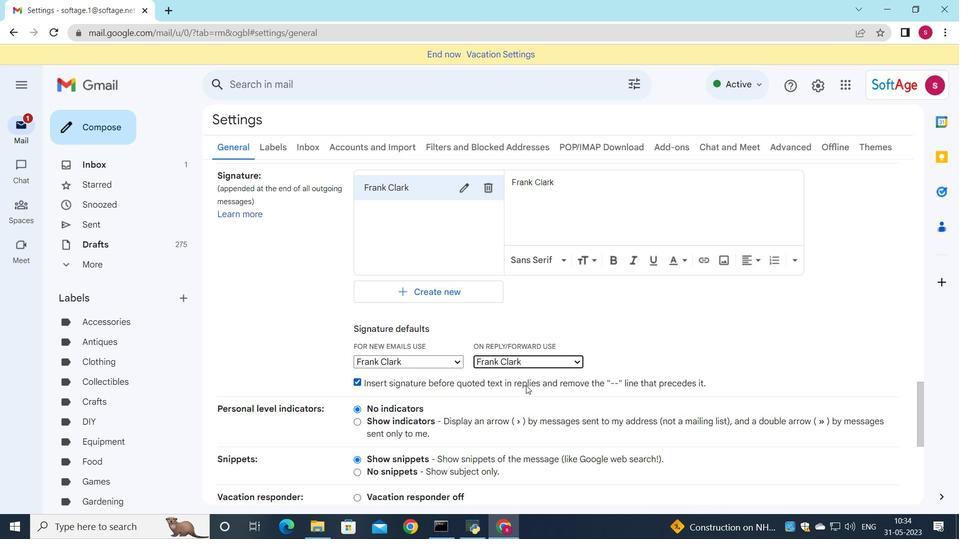 
Action: Mouse scrolled (526, 385) with delta (0, 0)
Screenshot: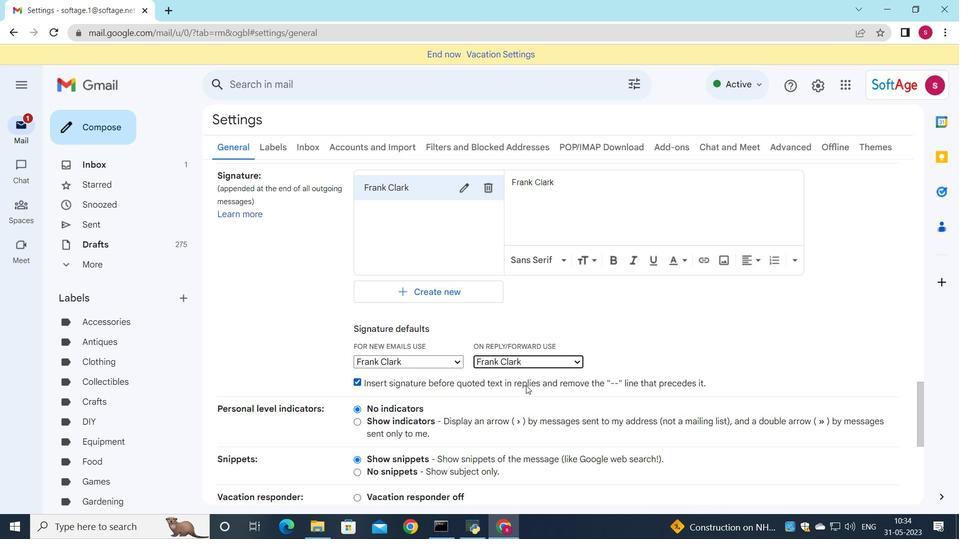 
Action: Mouse scrolled (526, 385) with delta (0, 0)
Screenshot: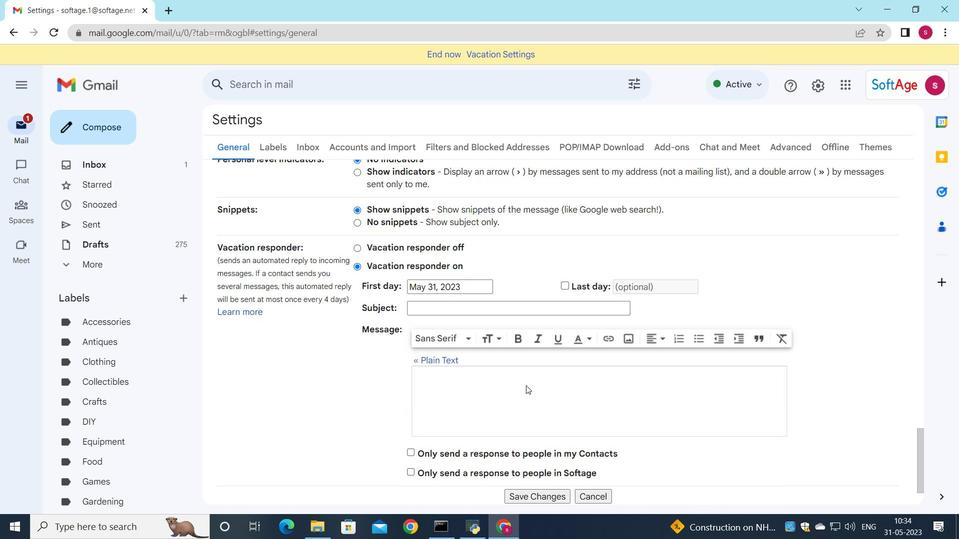 
Action: Mouse scrolled (526, 385) with delta (0, 0)
Screenshot: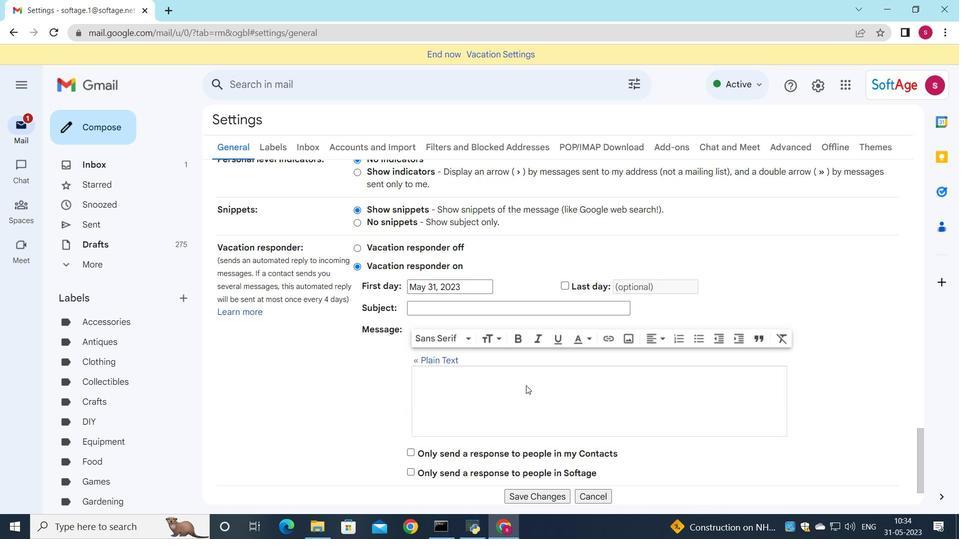 
Action: Mouse scrolled (526, 385) with delta (0, 0)
Screenshot: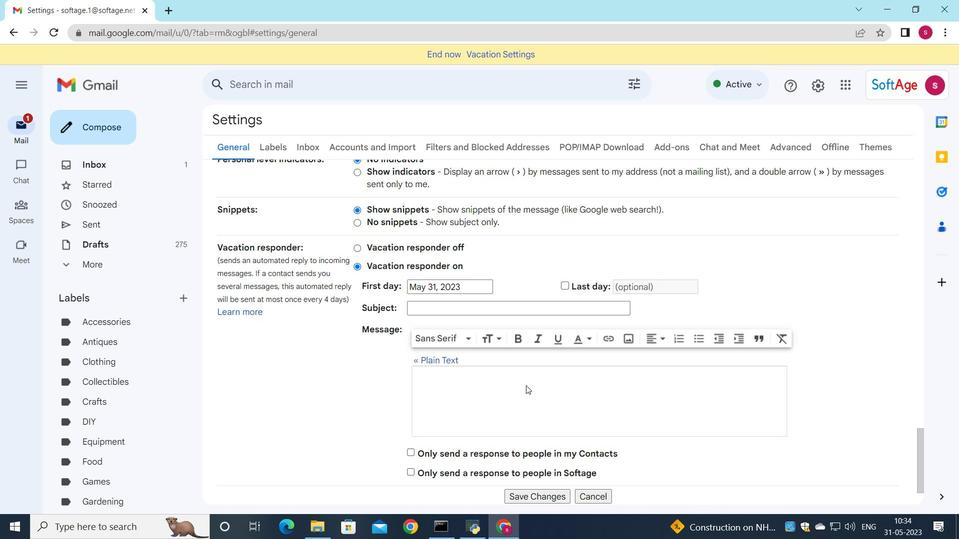 
Action: Mouse scrolled (526, 385) with delta (0, 0)
Screenshot: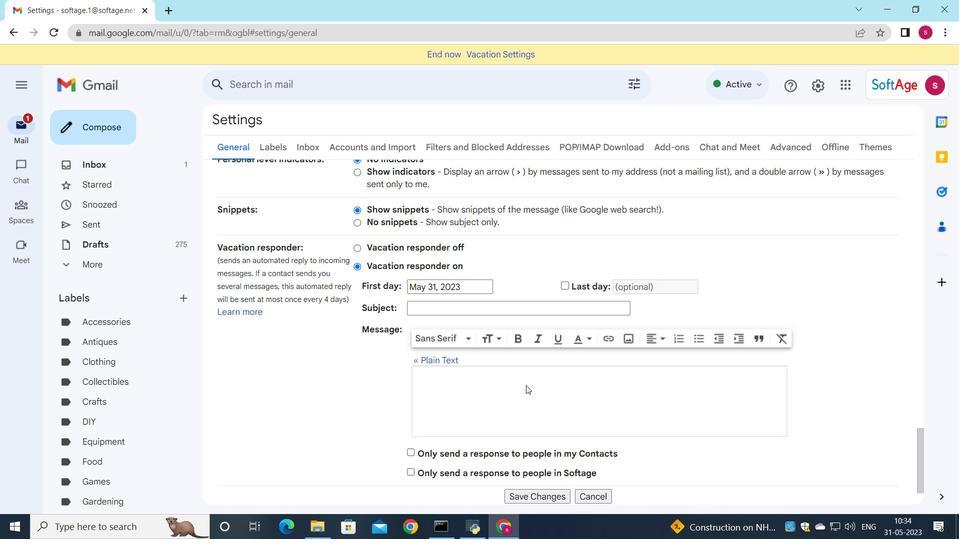 
Action: Mouse moved to (536, 437)
Screenshot: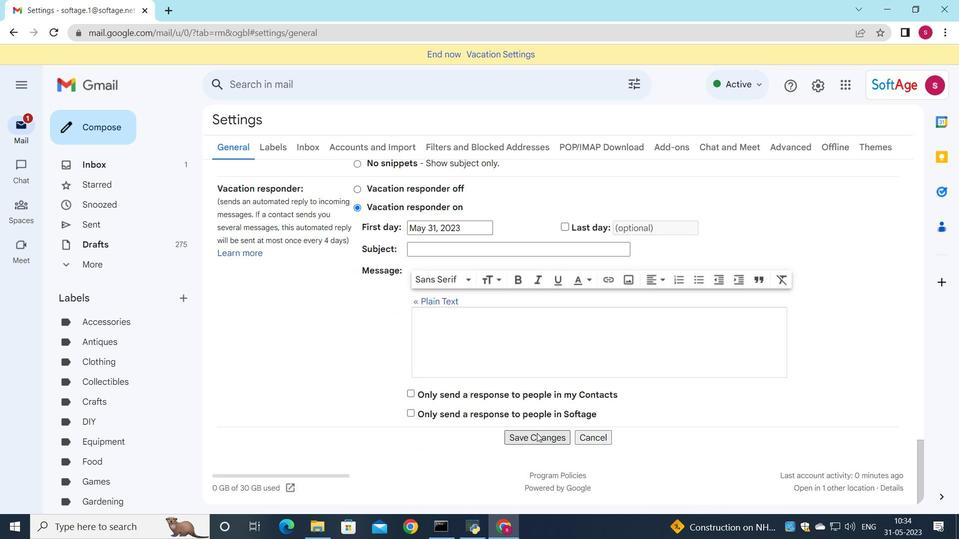 
Action: Mouse pressed left at (536, 437)
Screenshot: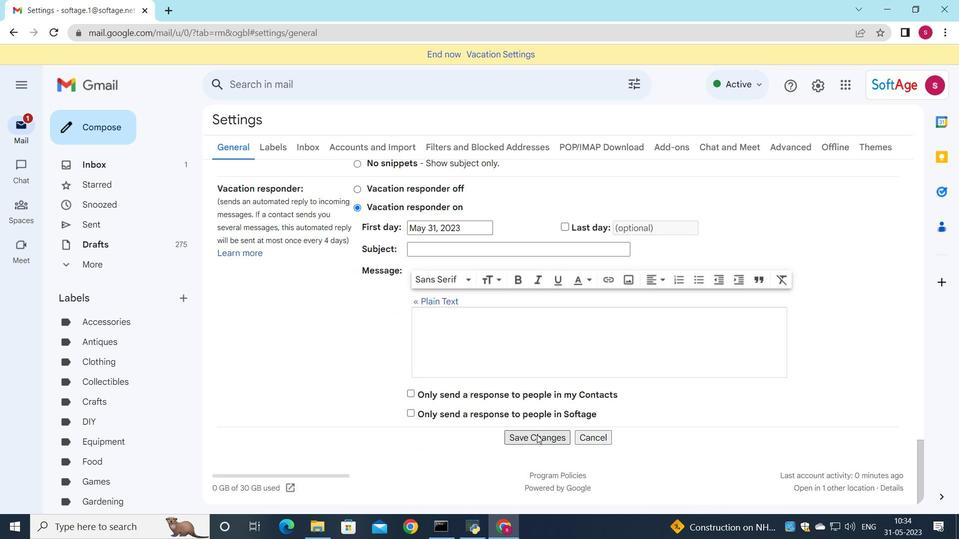 
Action: Mouse moved to (98, 121)
Screenshot: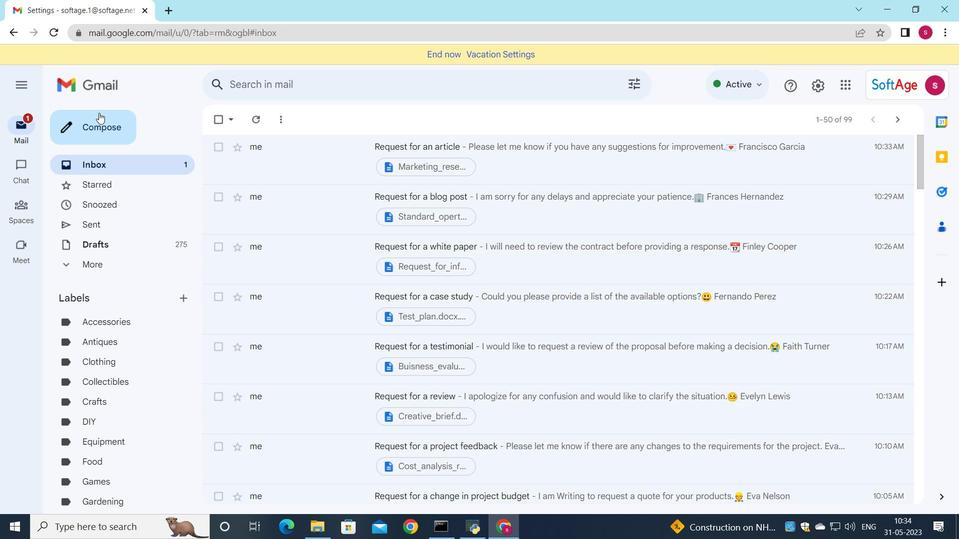 
Action: Mouse pressed left at (98, 121)
Screenshot: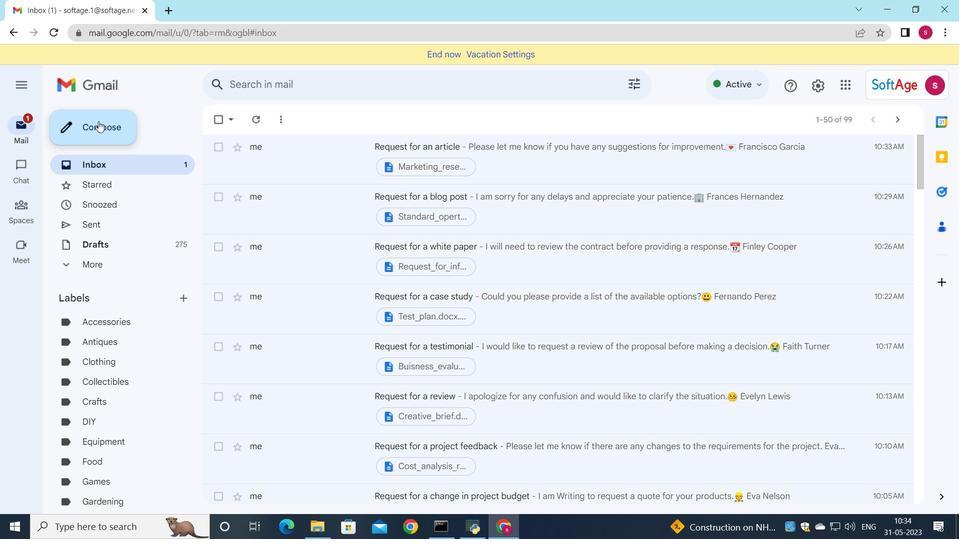 
Action: Mouse moved to (467, 152)
Screenshot: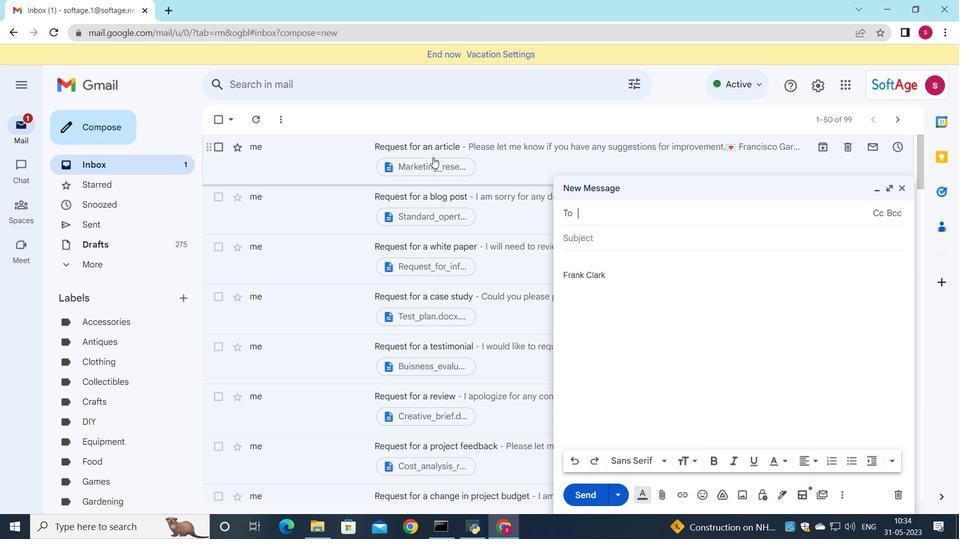 
Action: Key pressed <Key.down>
Screenshot: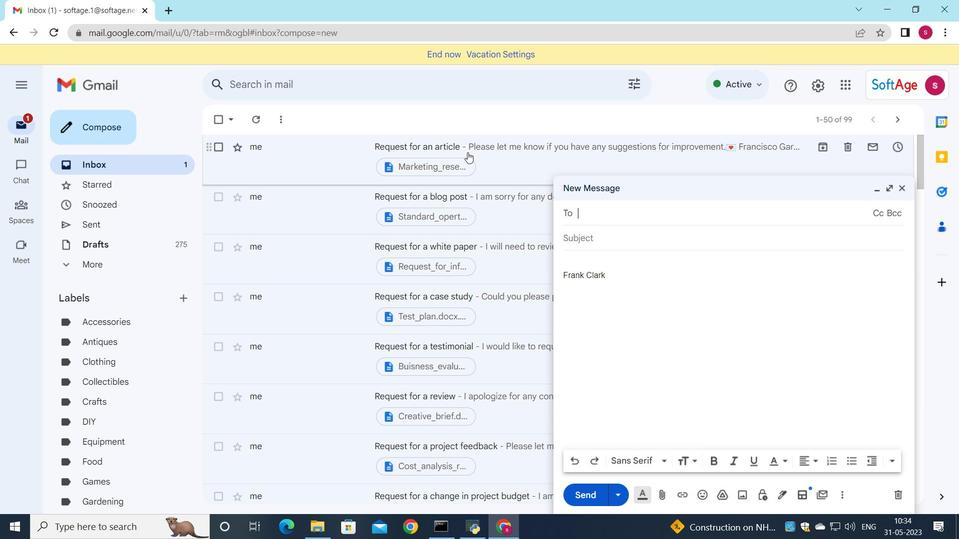 
Action: Mouse moved to (649, 432)
Screenshot: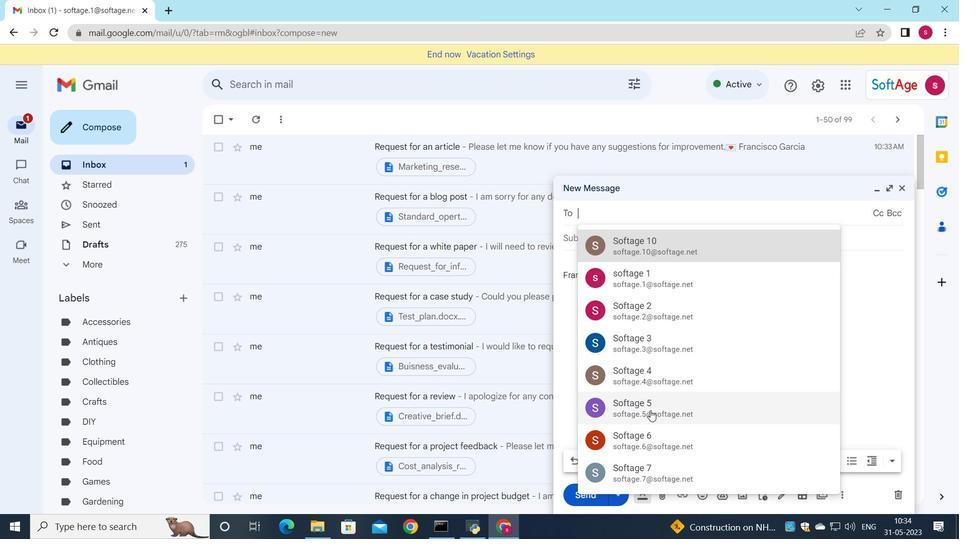 
Action: Mouse pressed left at (649, 432)
Screenshot: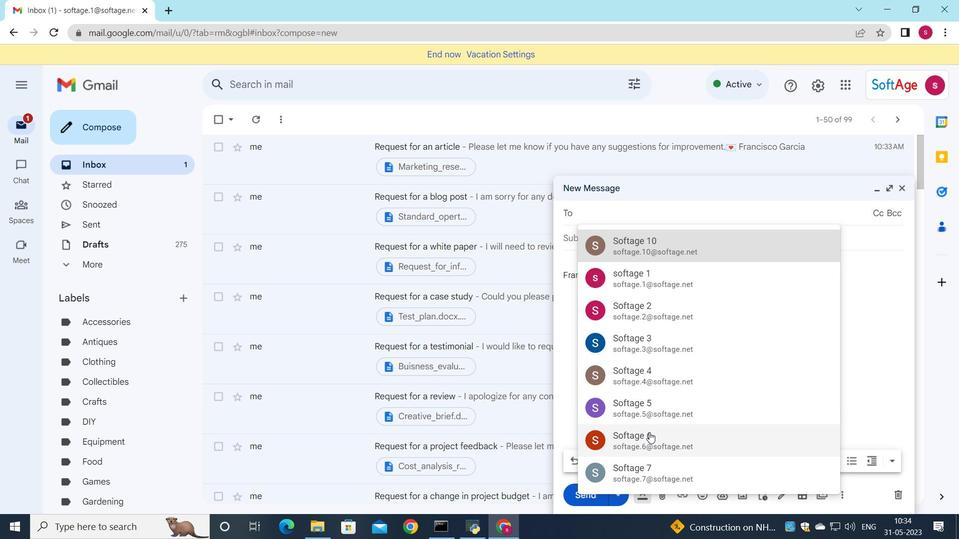 
Action: Mouse moved to (654, 429)
Screenshot: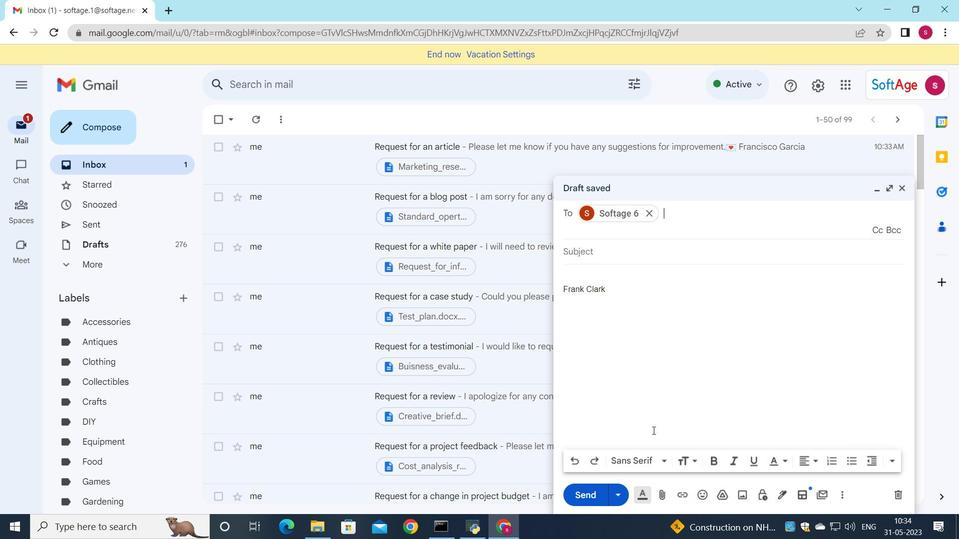 
Action: Key pressed <Key.down>
Screenshot: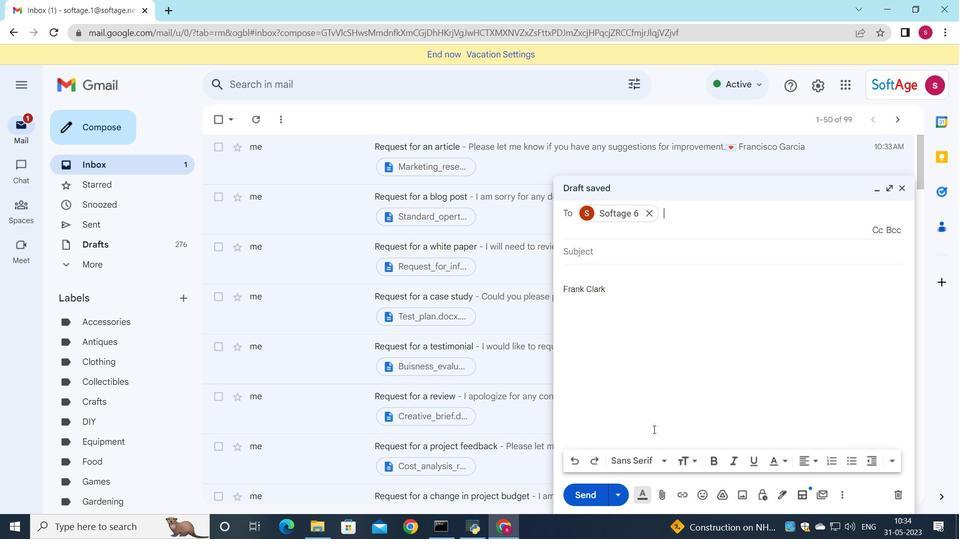 
Action: Mouse moved to (728, 483)
Screenshot: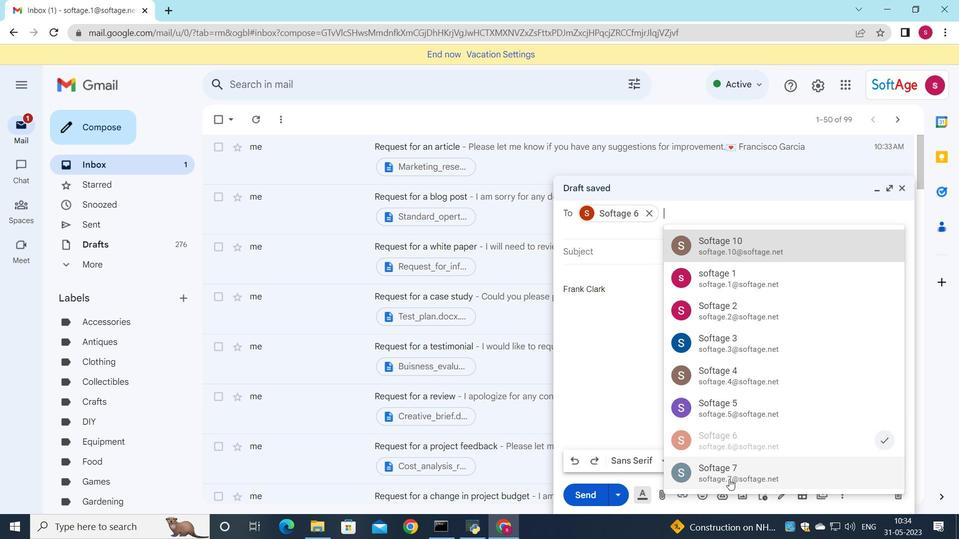 
Action: Mouse pressed left at (728, 483)
Screenshot: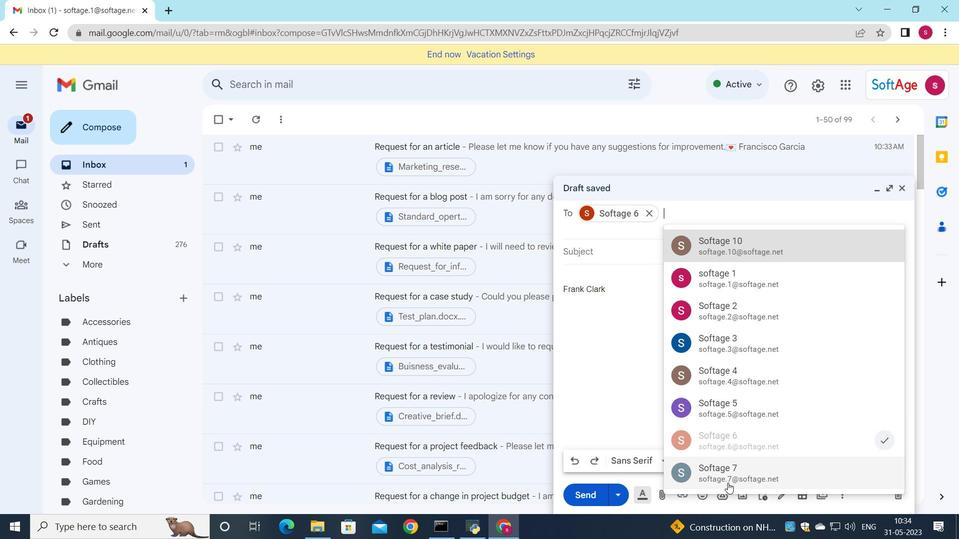 
Action: Mouse moved to (733, 211)
Screenshot: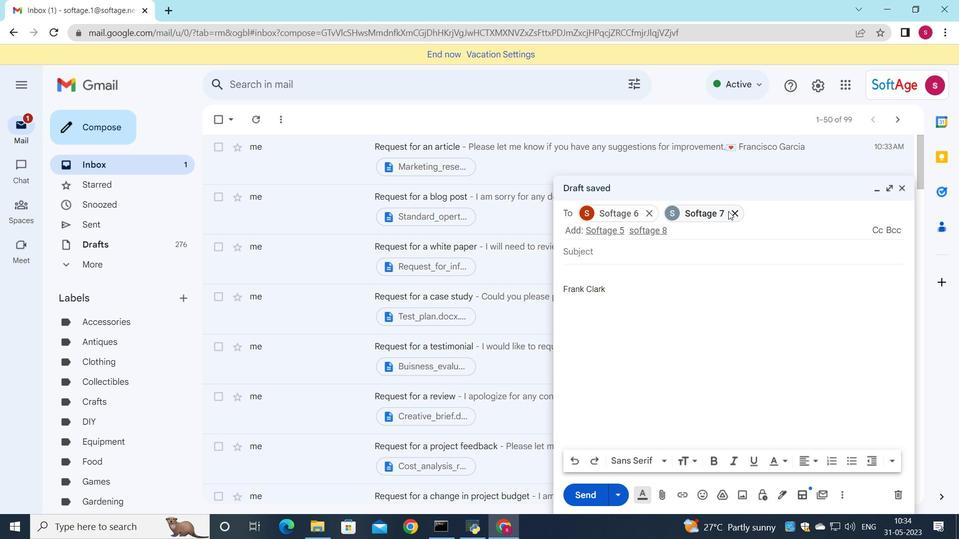 
Action: Mouse pressed left at (733, 211)
Screenshot: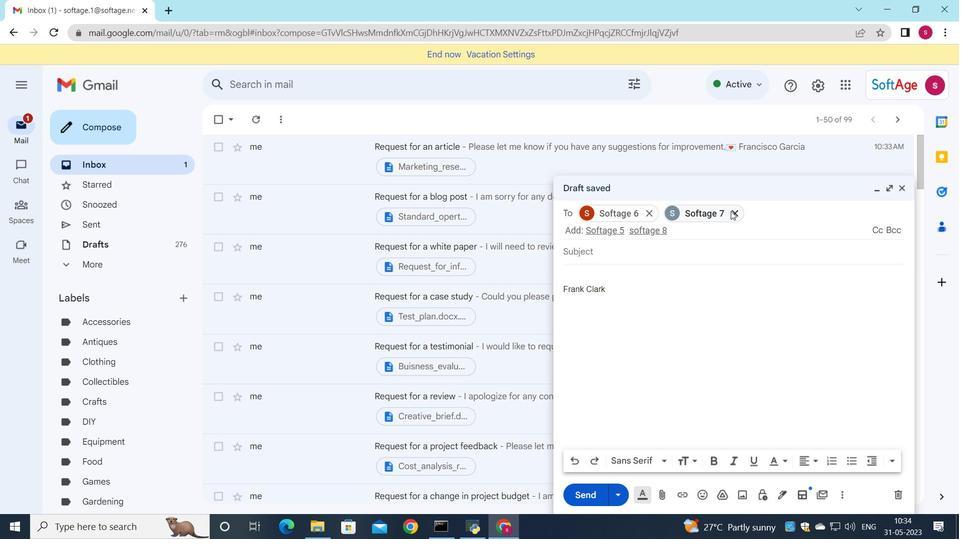 
Action: Mouse moved to (747, 253)
Screenshot: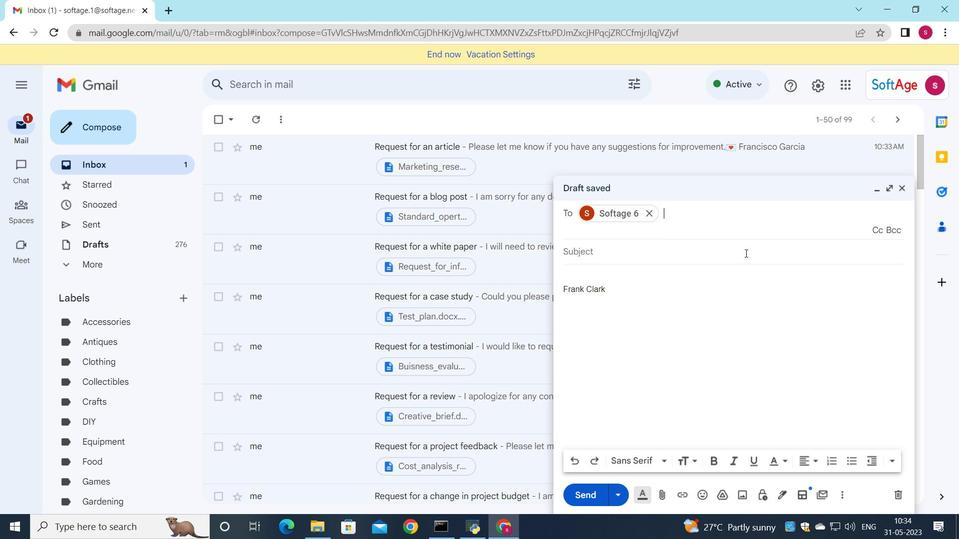 
Action: Key pressed <Key.down>
Screenshot: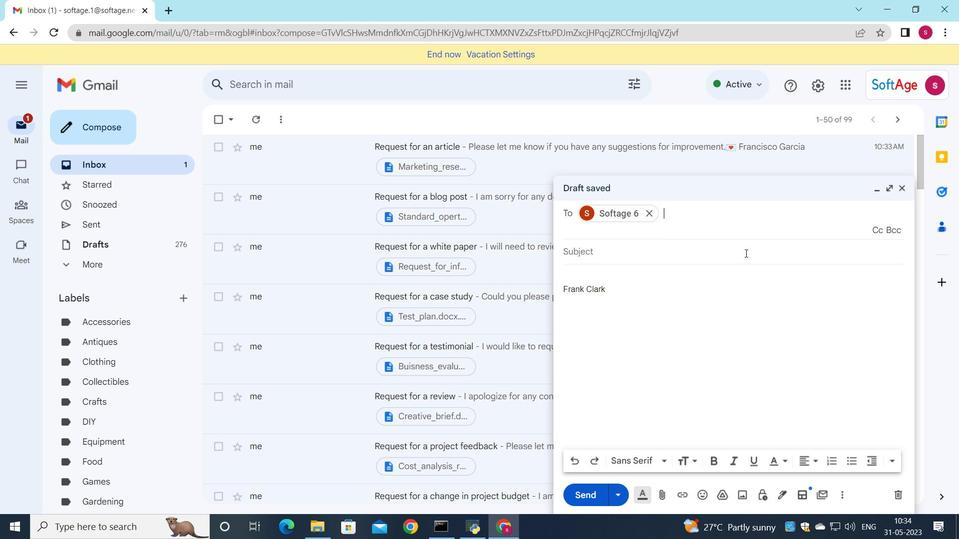 
Action: Mouse moved to (795, 281)
Screenshot: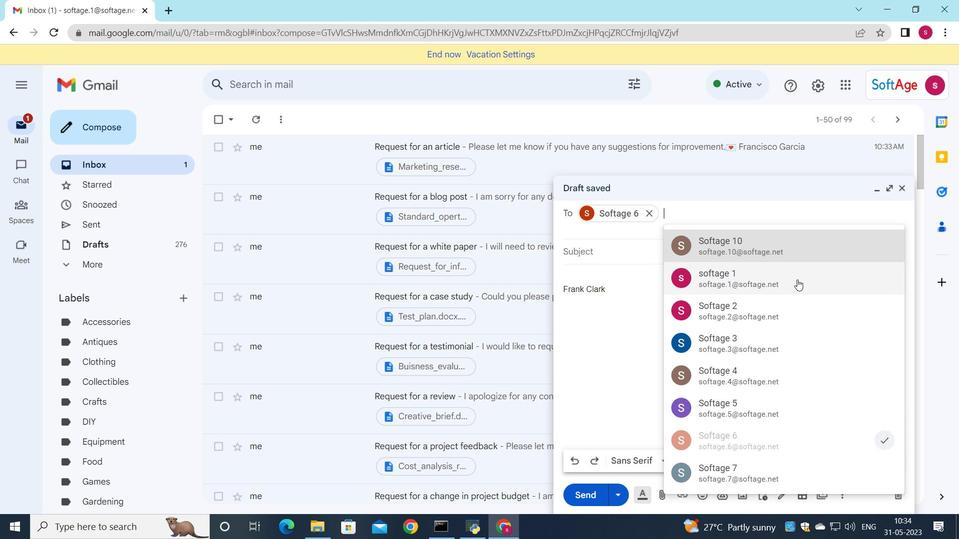 
Action: Mouse pressed left at (795, 281)
Screenshot: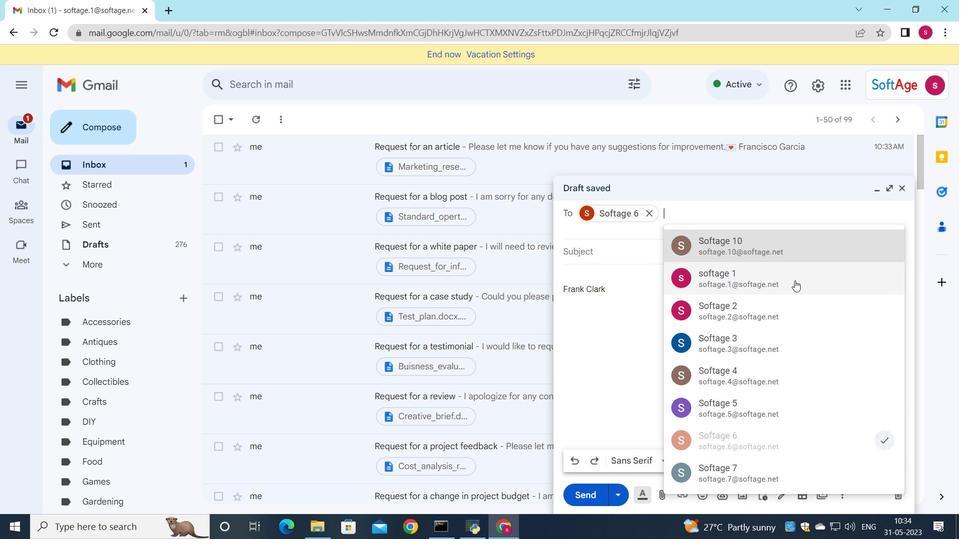 
Action: Mouse moved to (794, 275)
Screenshot: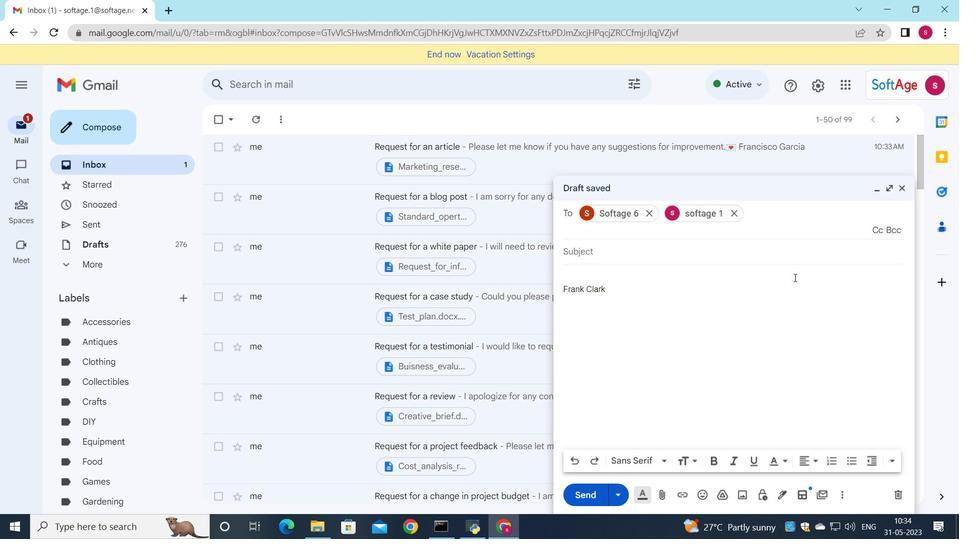 
Action: Key pressed <Key.down>
Screenshot: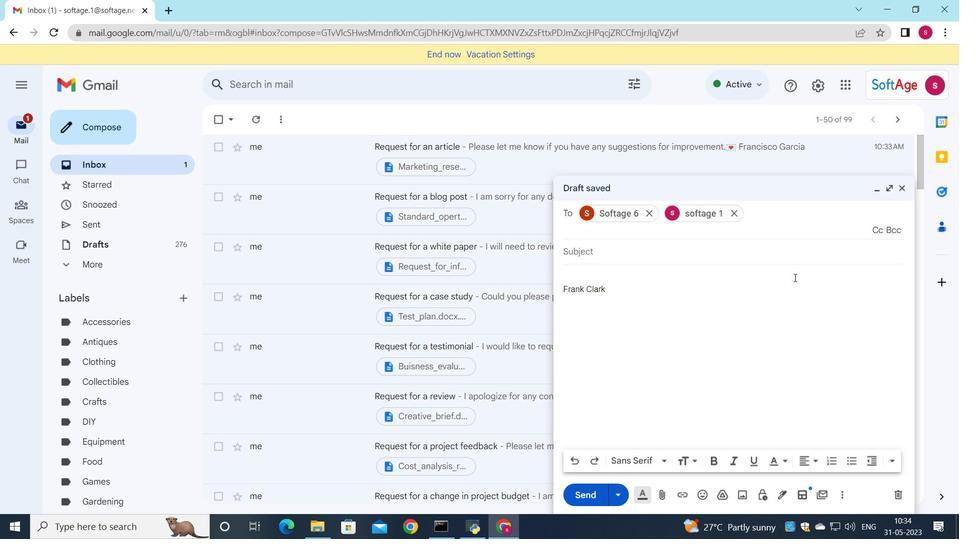
Action: Mouse moved to (775, 465)
Screenshot: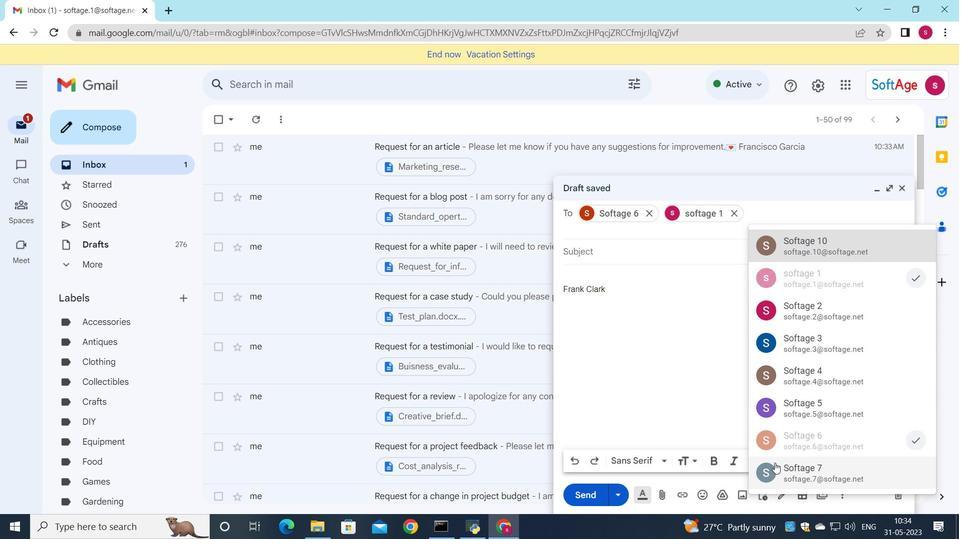 
Action: Mouse pressed left at (775, 465)
Screenshot: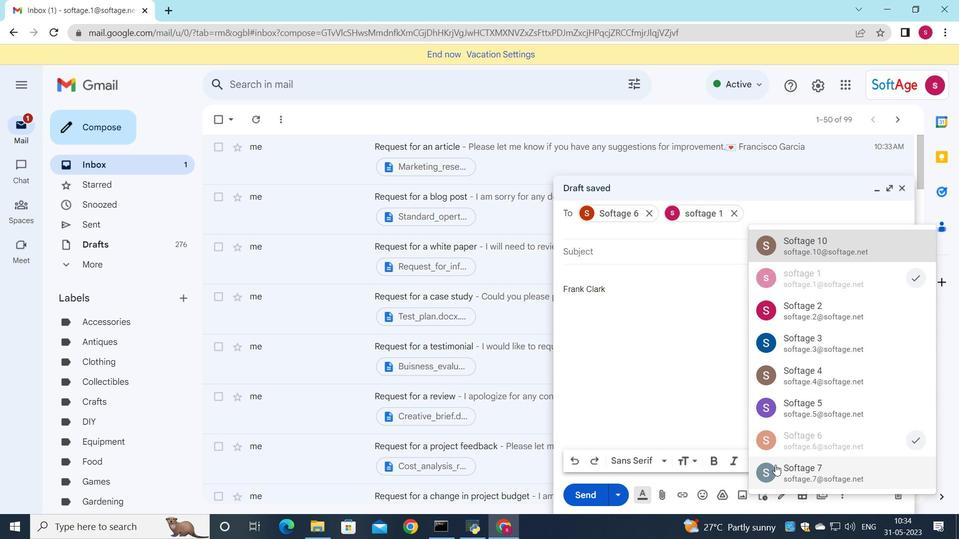 
Action: Mouse moved to (875, 226)
Screenshot: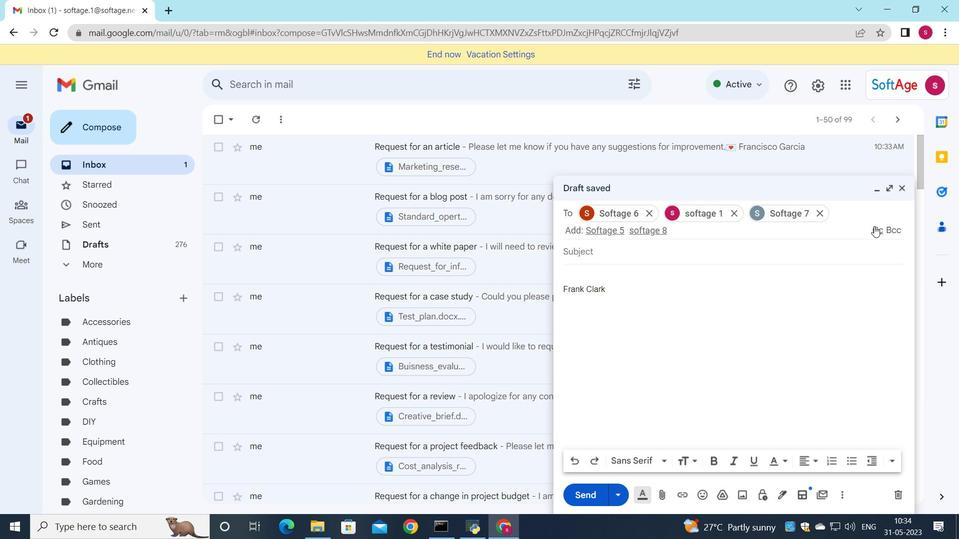 
Action: Mouse pressed left at (875, 226)
Screenshot: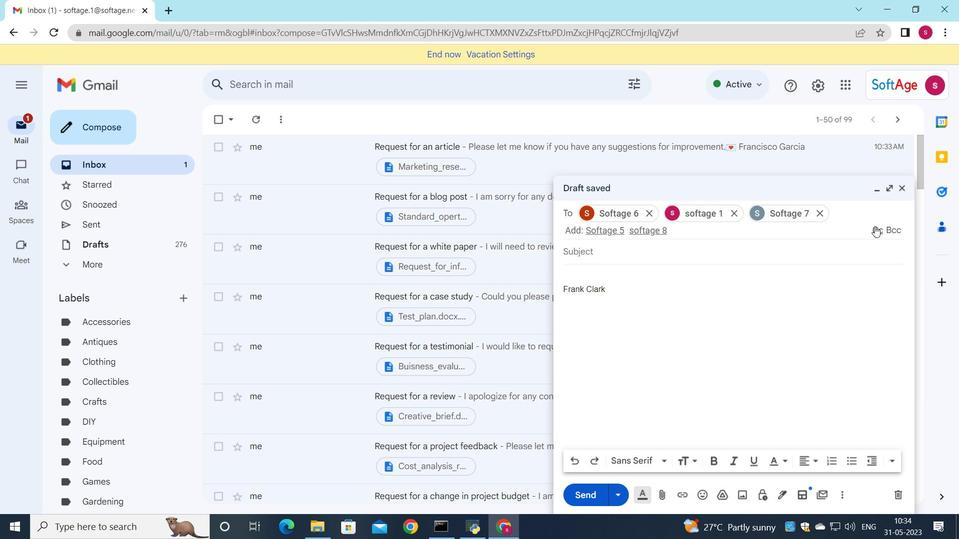 
Action: Mouse moved to (665, 255)
Screenshot: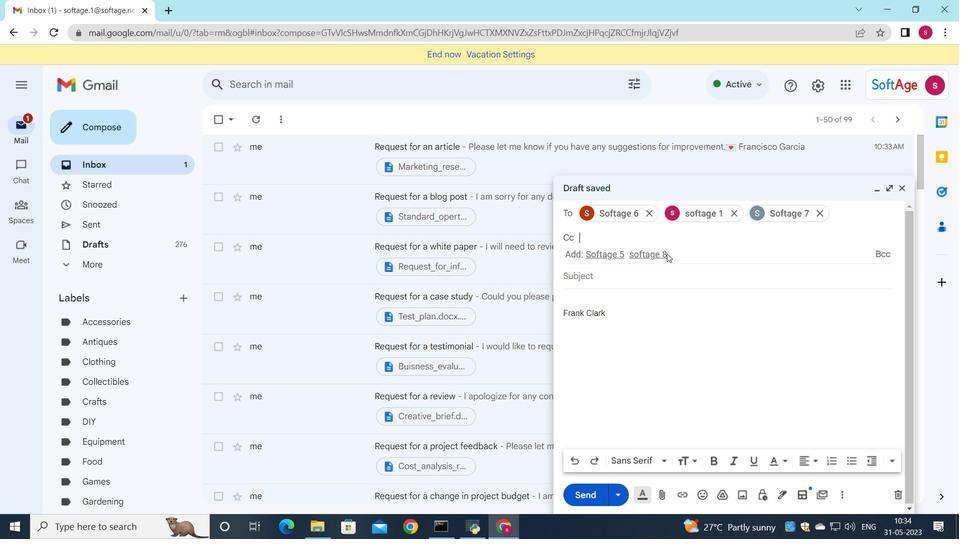 
Action: Mouse pressed left at (665, 255)
Screenshot: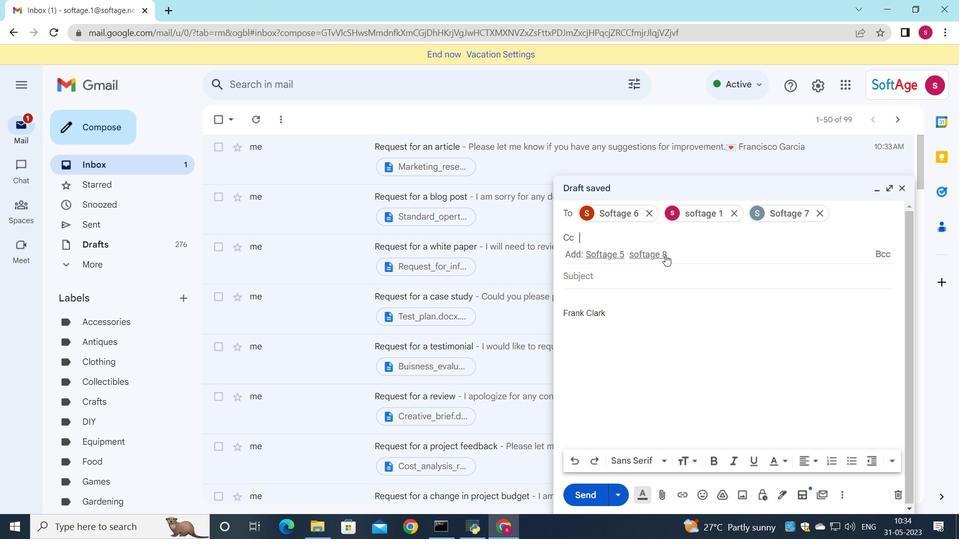 
Action: Mouse moved to (632, 279)
Screenshot: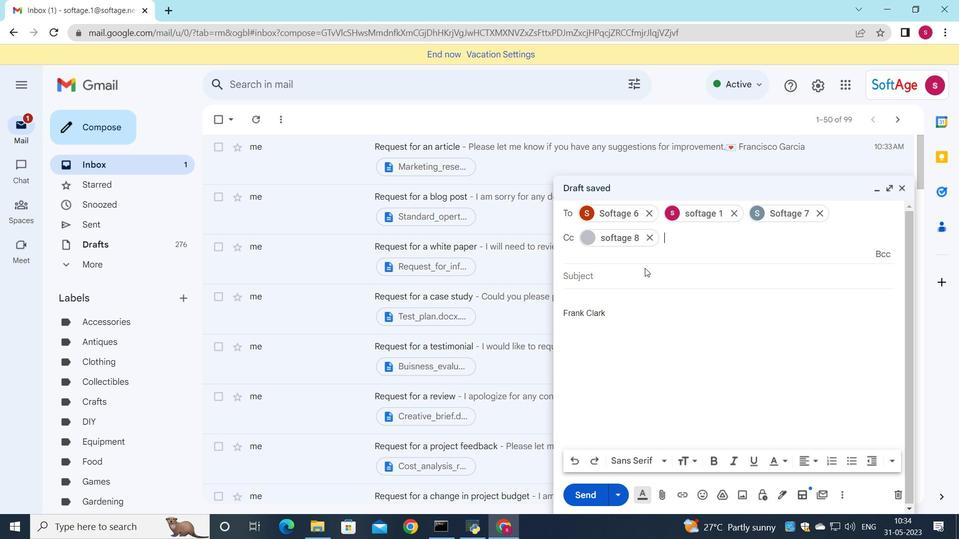 
Action: Mouse pressed left at (632, 279)
Screenshot: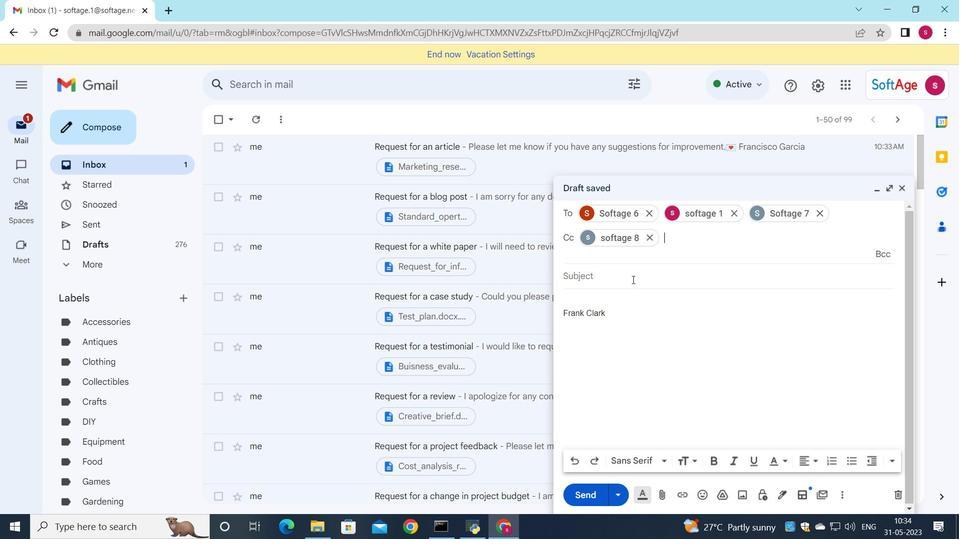 
Action: Key pressed <Key.shift>Request<Key.space>for<Key.space>a<Key.space>webinar
Screenshot: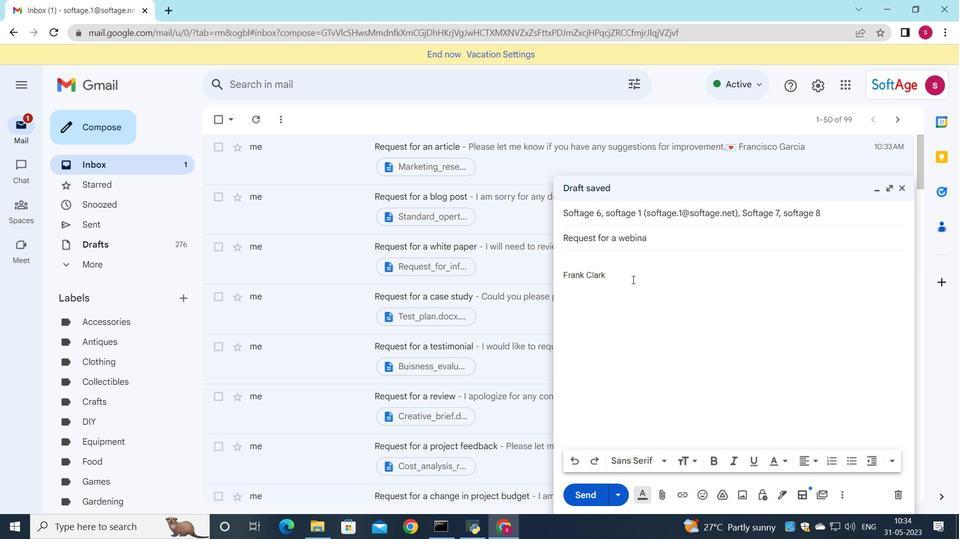 
Action: Mouse moved to (592, 263)
Screenshot: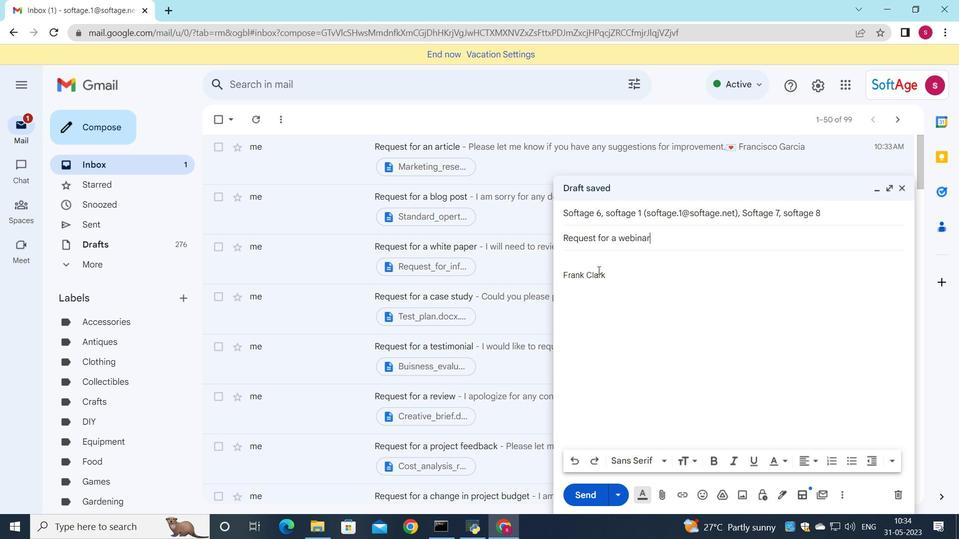 
Action: Mouse pressed left at (592, 263)
Screenshot: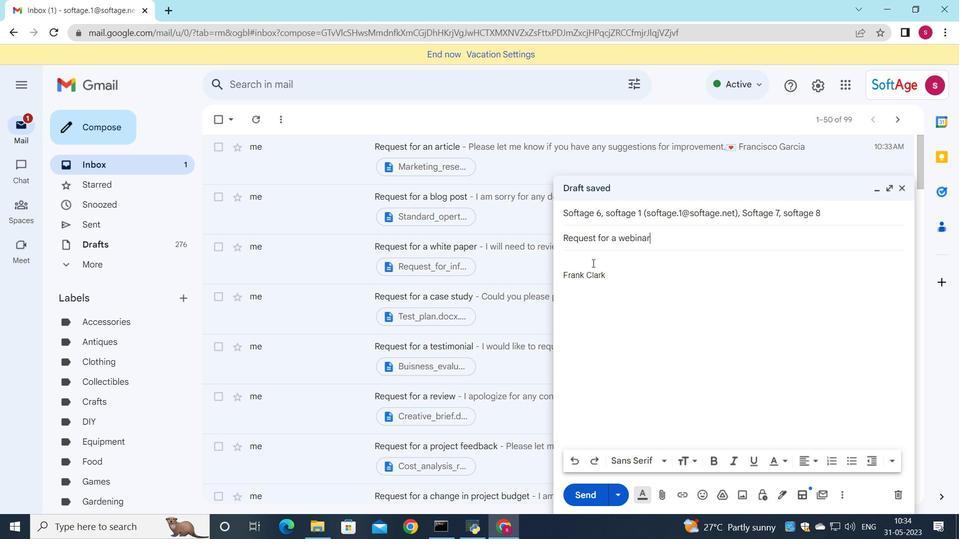 
Action: Key pressed <Key.shift>I<Key.space>appreciate<Key.space>your<Key.space>coo<Key.tab><Key.space>in<Key.space>resolving<Key.space>this<Key.space>matter.
Screenshot: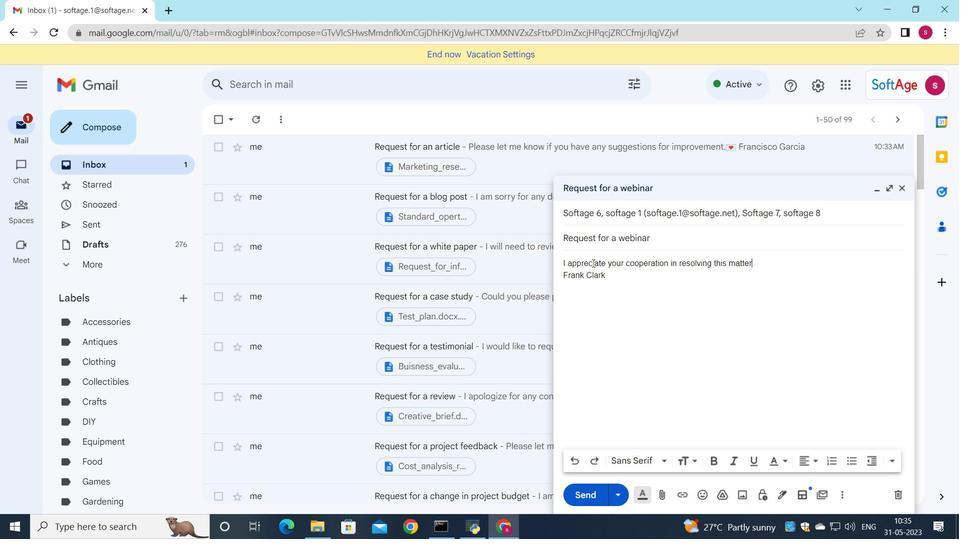 
Action: Mouse moved to (705, 491)
Screenshot: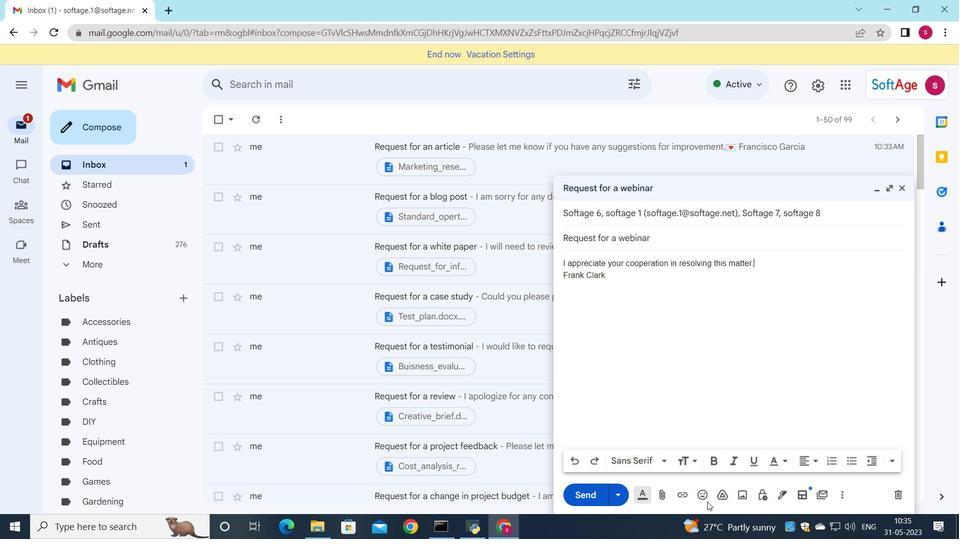 
Action: Mouse pressed left at (705, 491)
Screenshot: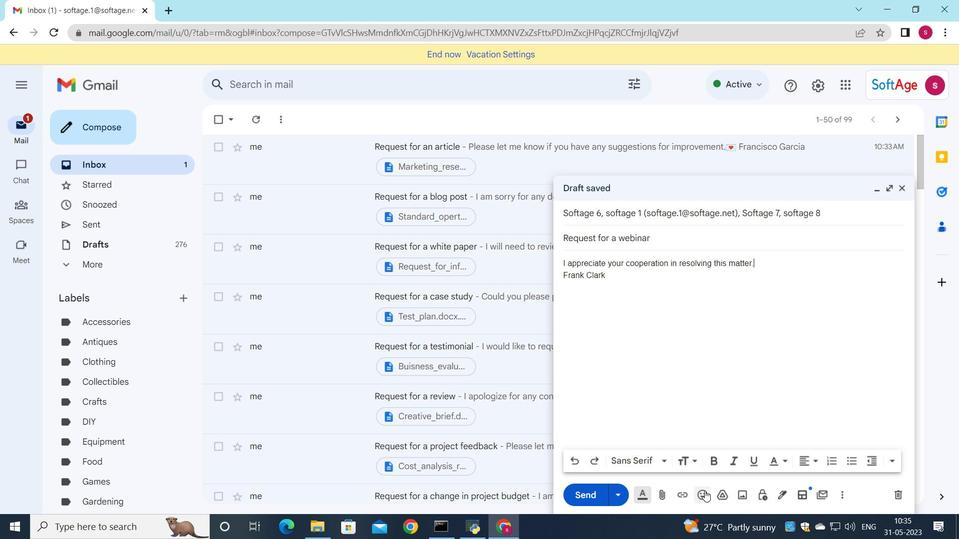 
Action: Mouse moved to (688, 442)
Screenshot: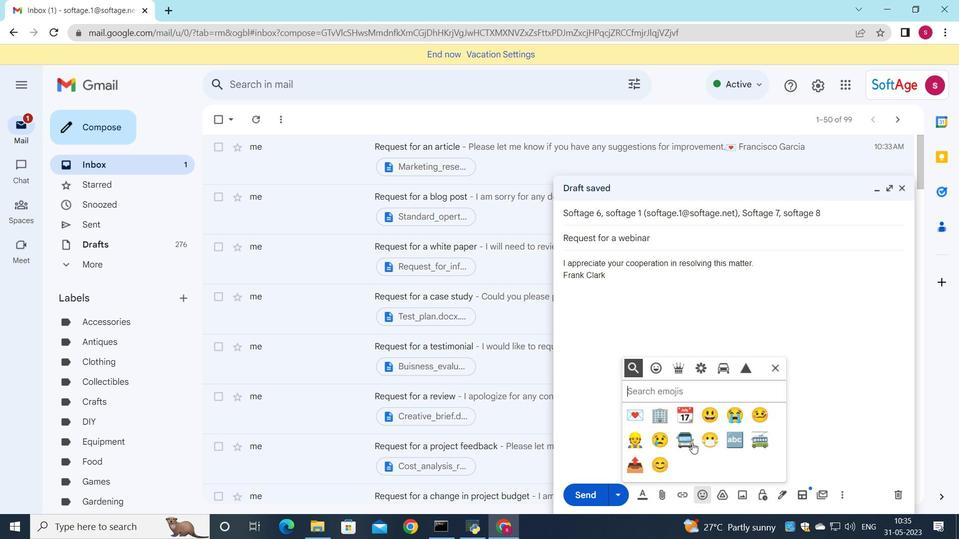 
Action: Mouse pressed left at (688, 442)
Screenshot: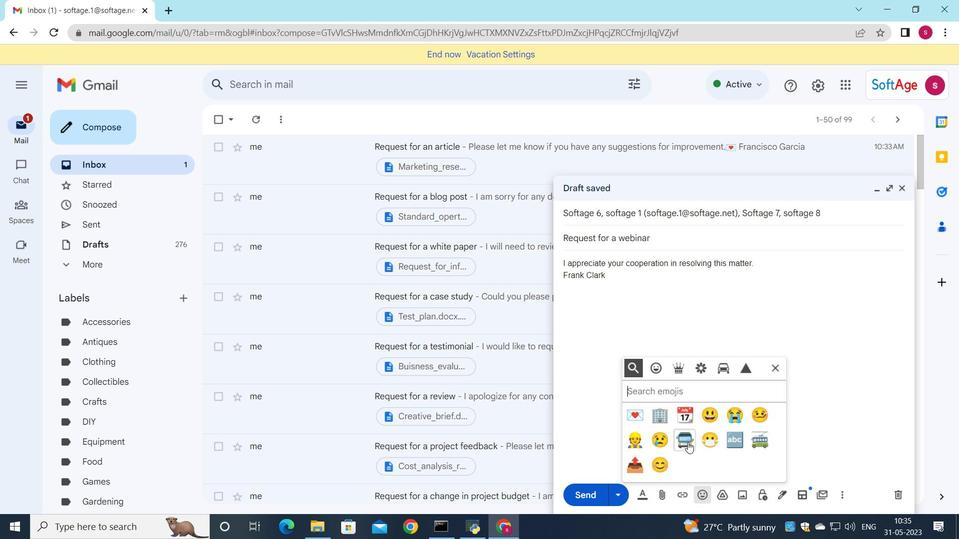 
Action: Mouse moved to (777, 368)
Screenshot: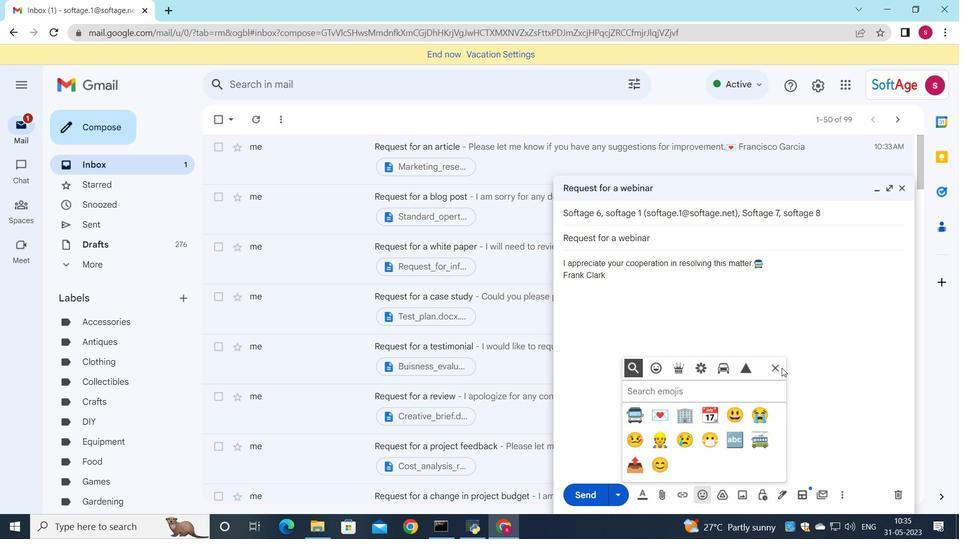 
Action: Mouse pressed left at (777, 368)
Screenshot: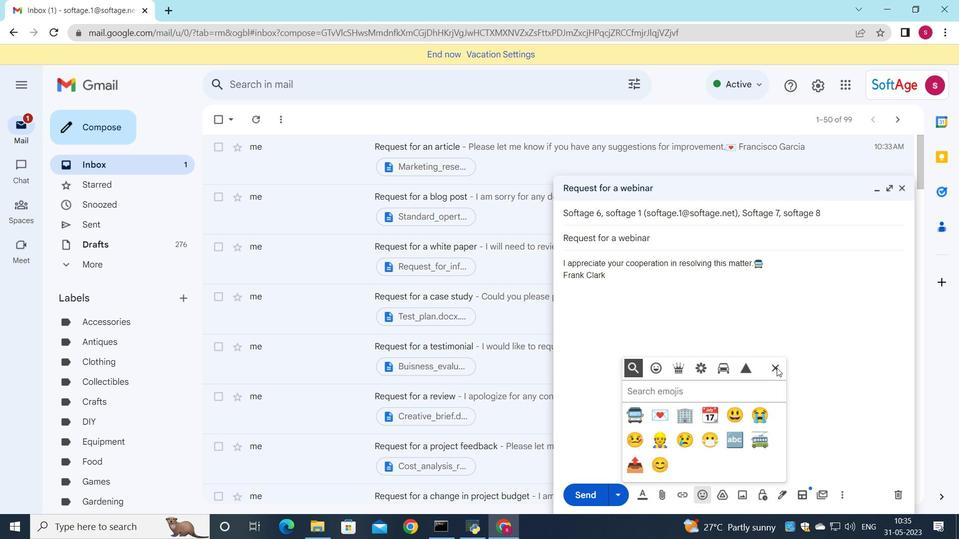 
Action: Mouse moved to (659, 497)
Screenshot: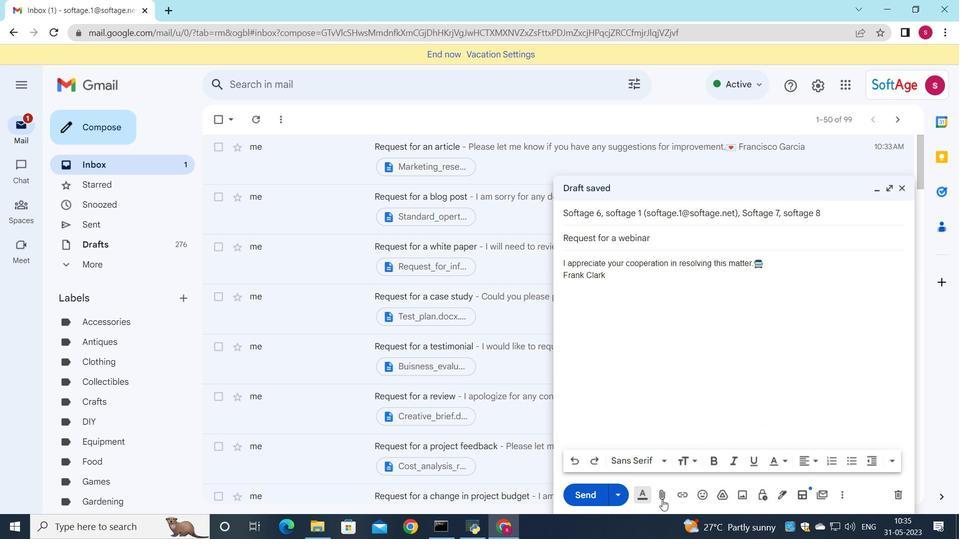 
Action: Mouse pressed left at (659, 497)
Screenshot: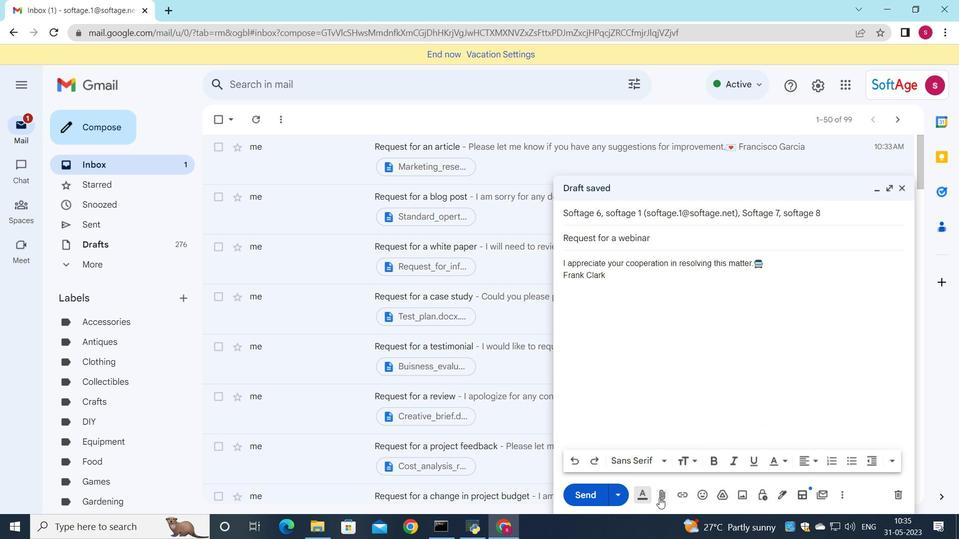 
Action: Mouse moved to (221, 93)
Screenshot: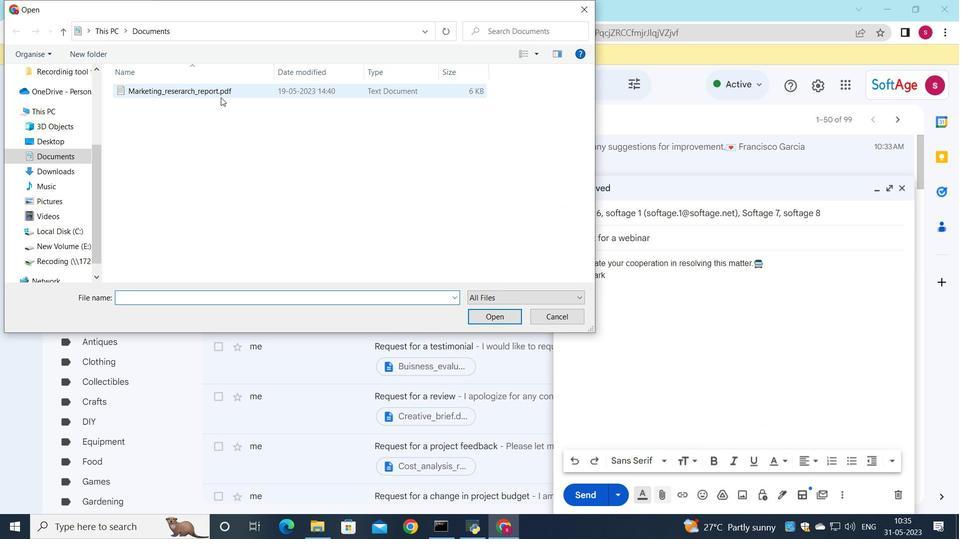
Action: Mouse pressed left at (221, 93)
Screenshot: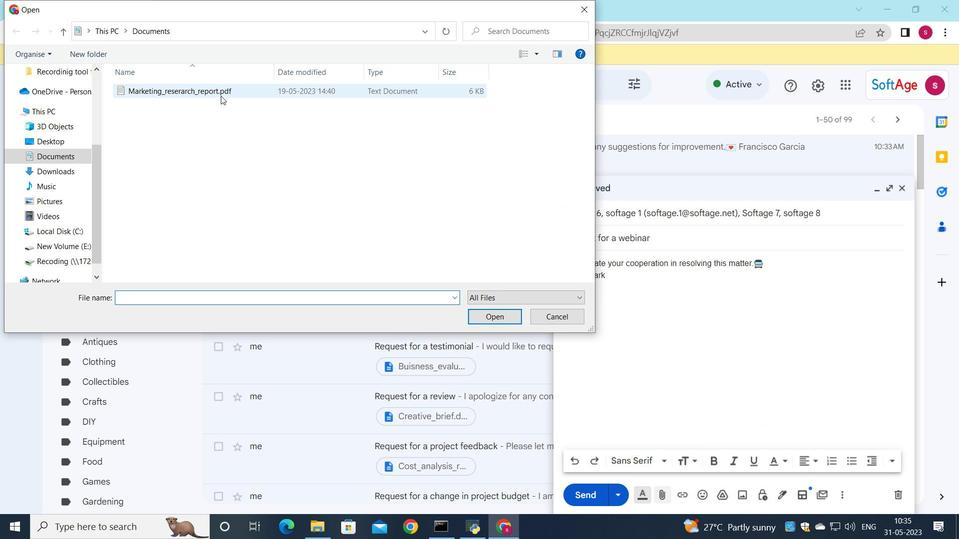 
Action: Mouse moved to (196, 90)
Screenshot: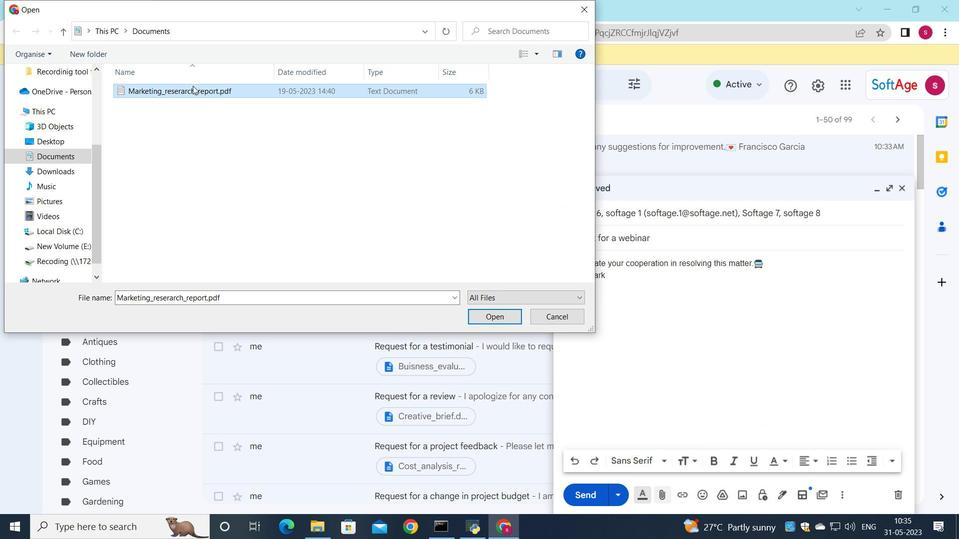 
Action: Mouse pressed left at (196, 90)
Screenshot: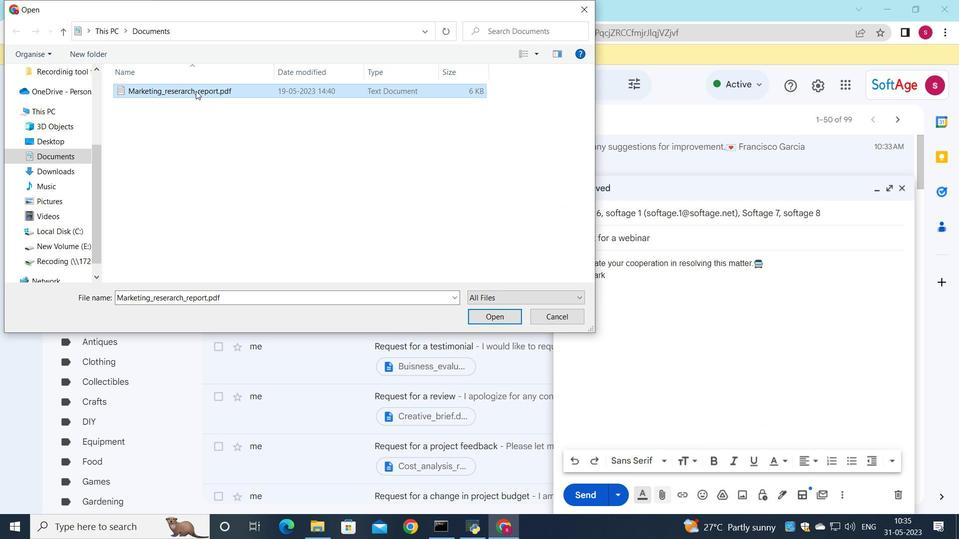 
Action: Mouse moved to (378, 125)
Screenshot: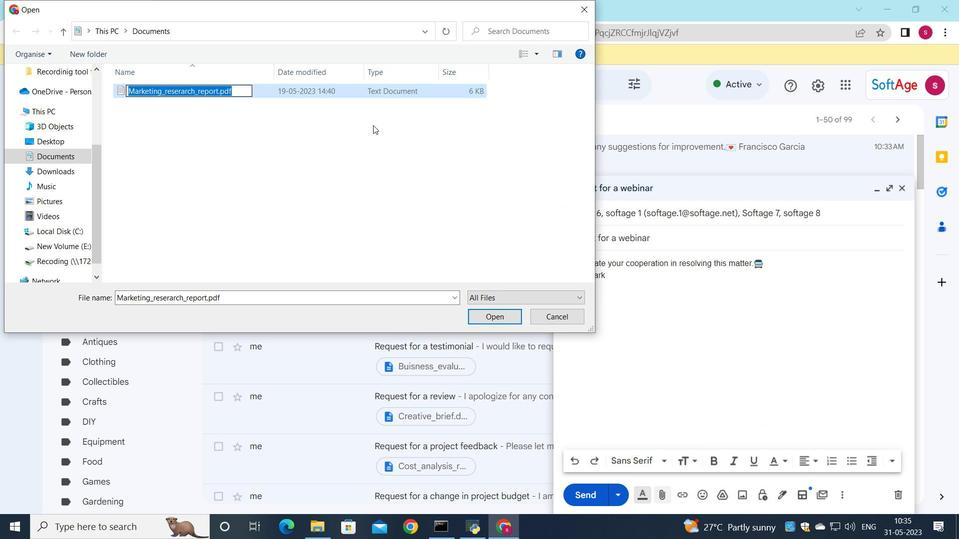 
Action: Key pressed <Key.shift>Servu<Key.backspace>ice<Key.shift>_contract<Key.shift><Key.shift><Key.shift><Key.shift><Key.shift><Key.shift><Key.shift><Key.shift><Key.shift><Key.shift><Key.shift><Key.shift><Key.shift><Key.shift><Key.shift><Key.shift><Key.shift><Key.shift><Key.shift><Key.shift><Key.shift><Key.shift><Key.shift><Key.shift><Key.shift>_<Key.backspace>.docx
Screenshot: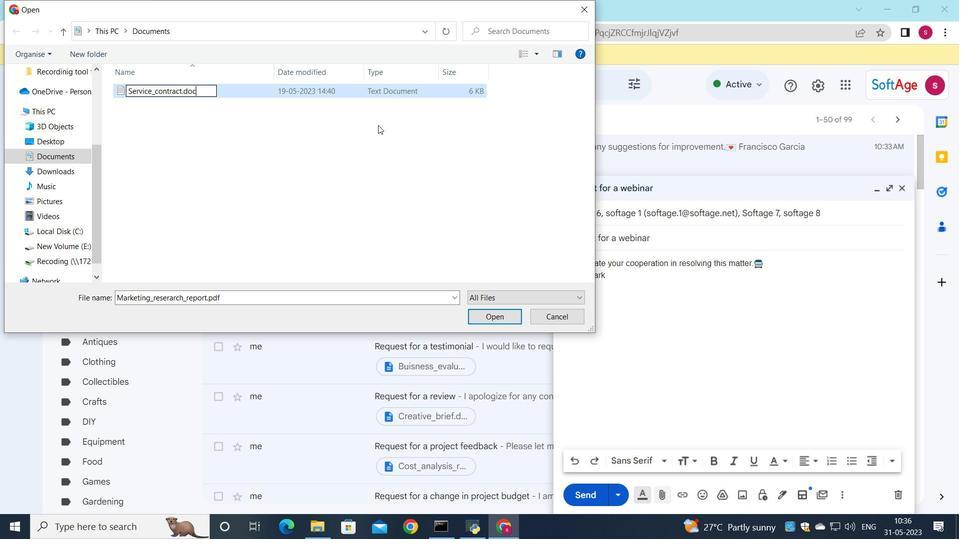 
Action: Mouse moved to (269, 91)
Screenshot: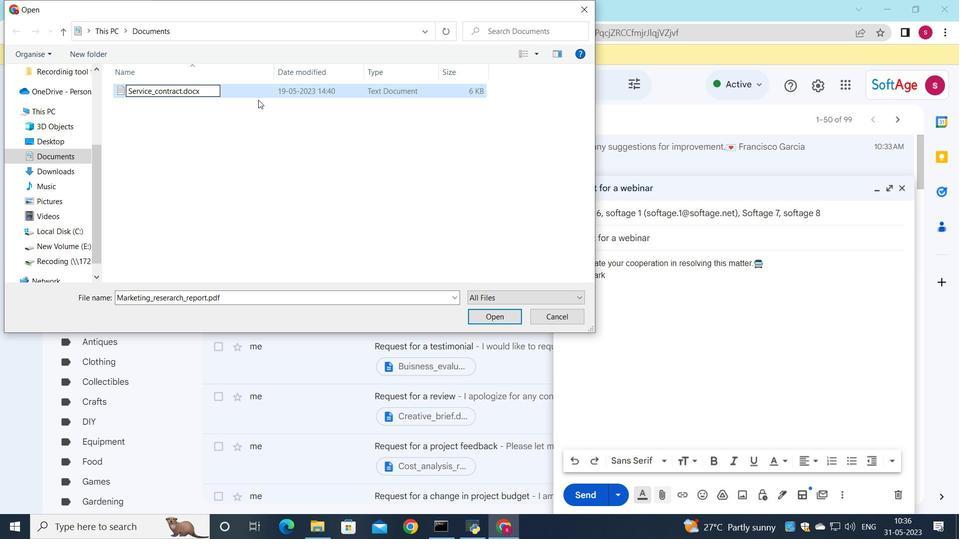 
Action: Mouse pressed left at (269, 91)
Screenshot: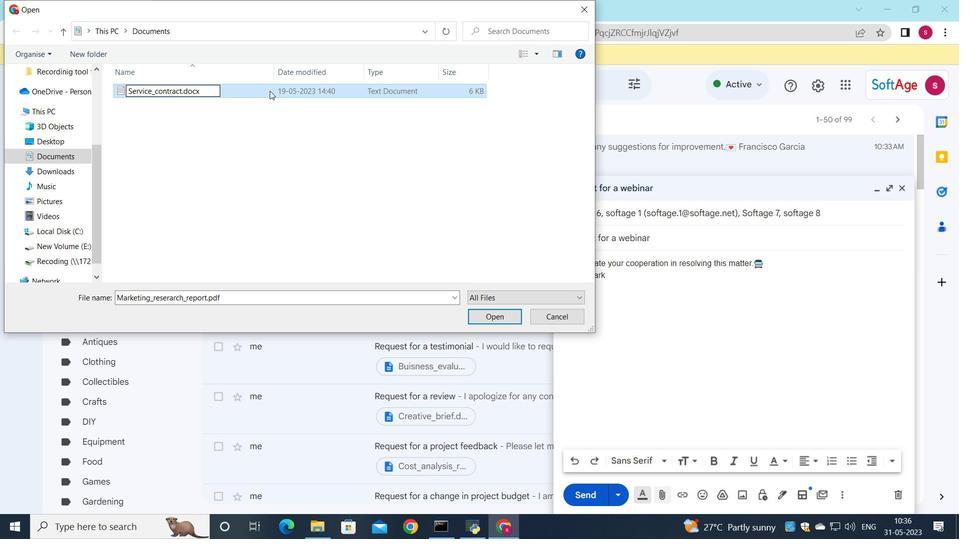 
Action: Mouse moved to (495, 318)
Screenshot: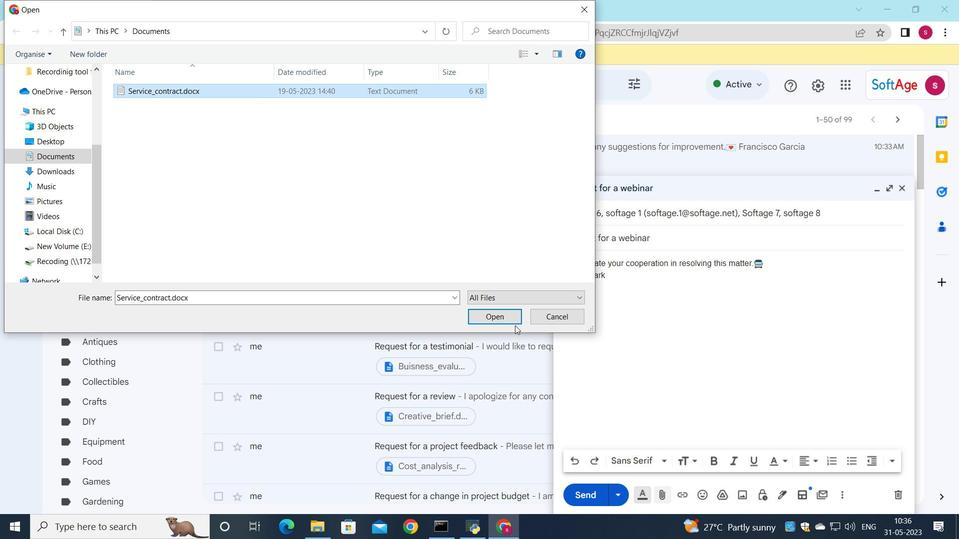 
Action: Mouse pressed left at (495, 318)
Screenshot: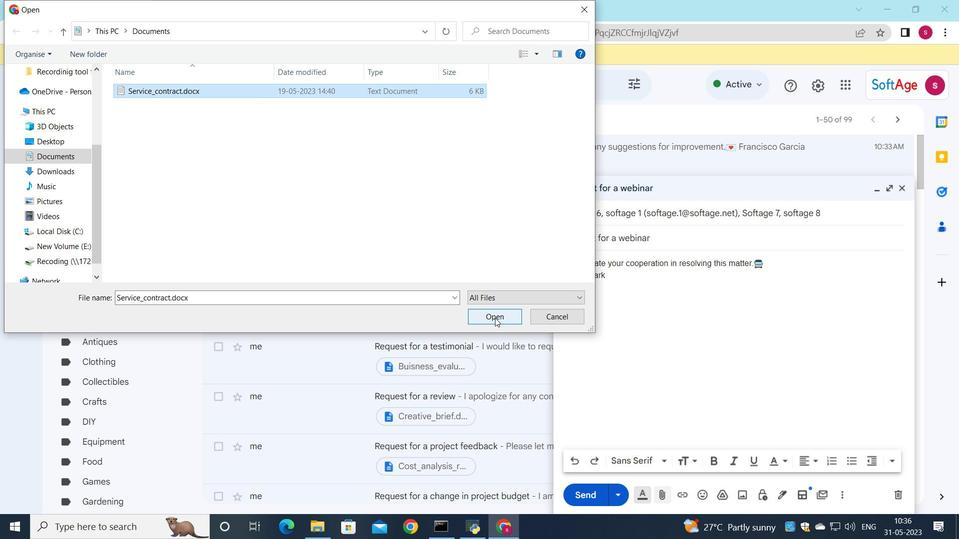 
Action: Mouse moved to (591, 499)
Screenshot: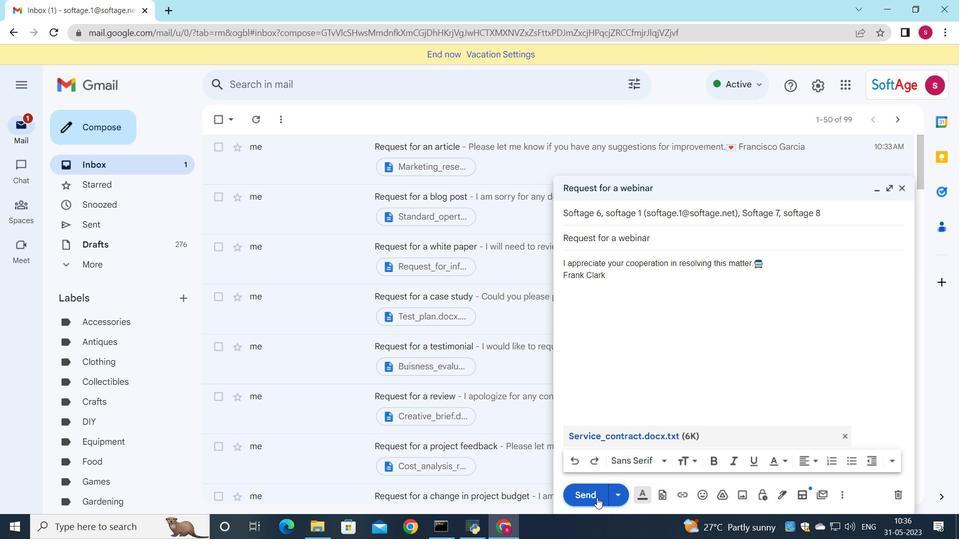 
Action: Mouse pressed left at (591, 499)
Screenshot: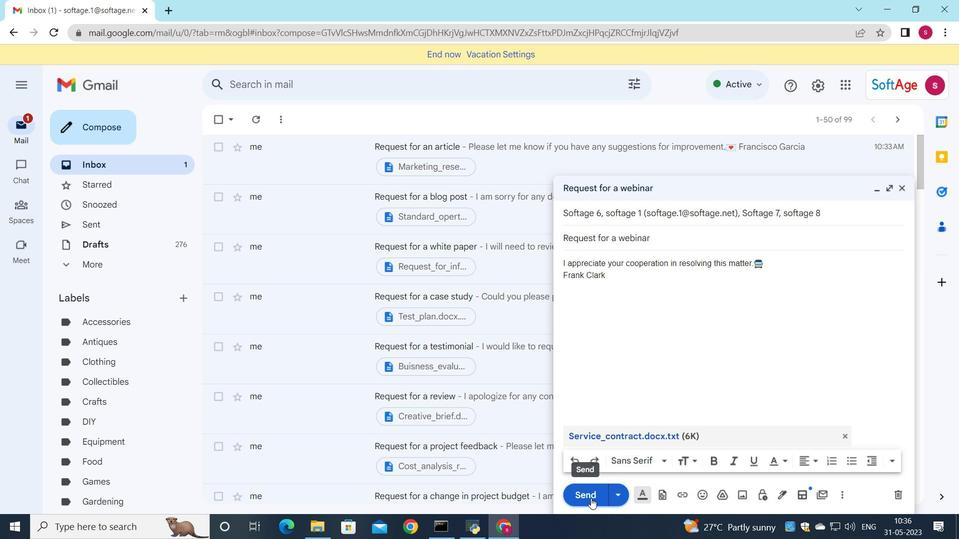 
Action: Mouse moved to (508, 153)
Screenshot: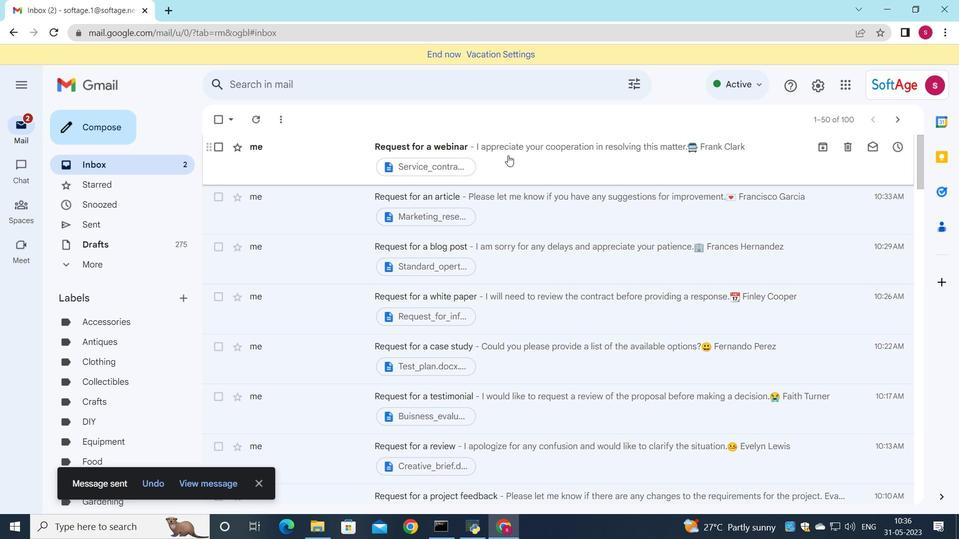
Action: Mouse pressed left at (508, 153)
Screenshot: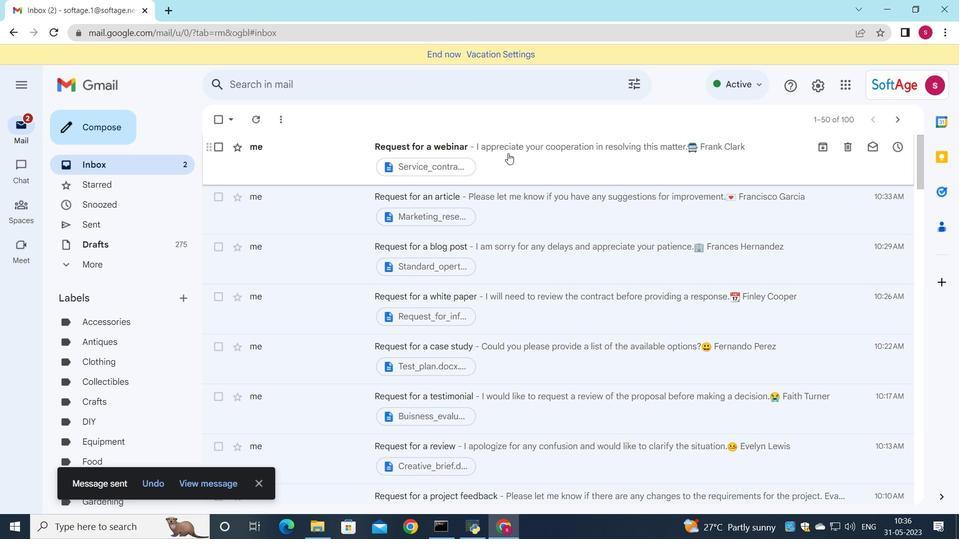 
